 Task: Add an event with the title Second Lunch Break: Mindfulness and Stress Relief Session, date '2024/03/26', time 8:50 AM to 10:50 AMand add a description: Find a safe and open space for the activity, such as a conference room or outdoor area. Ensure there are no obstacles or hazards that could cause harm to participants. Gather all team members and explain the purpose and guidelines of the exercise._x000D_
, put the event into Blue category . Add location for the event as: Bern, Switzerland, logged in from the account softage.8@softage.netand send the event invitation to softage.2@softage.net and softage.3@softage.net. Set a reminder for the event 87 day before
Action: Mouse moved to (129, 173)
Screenshot: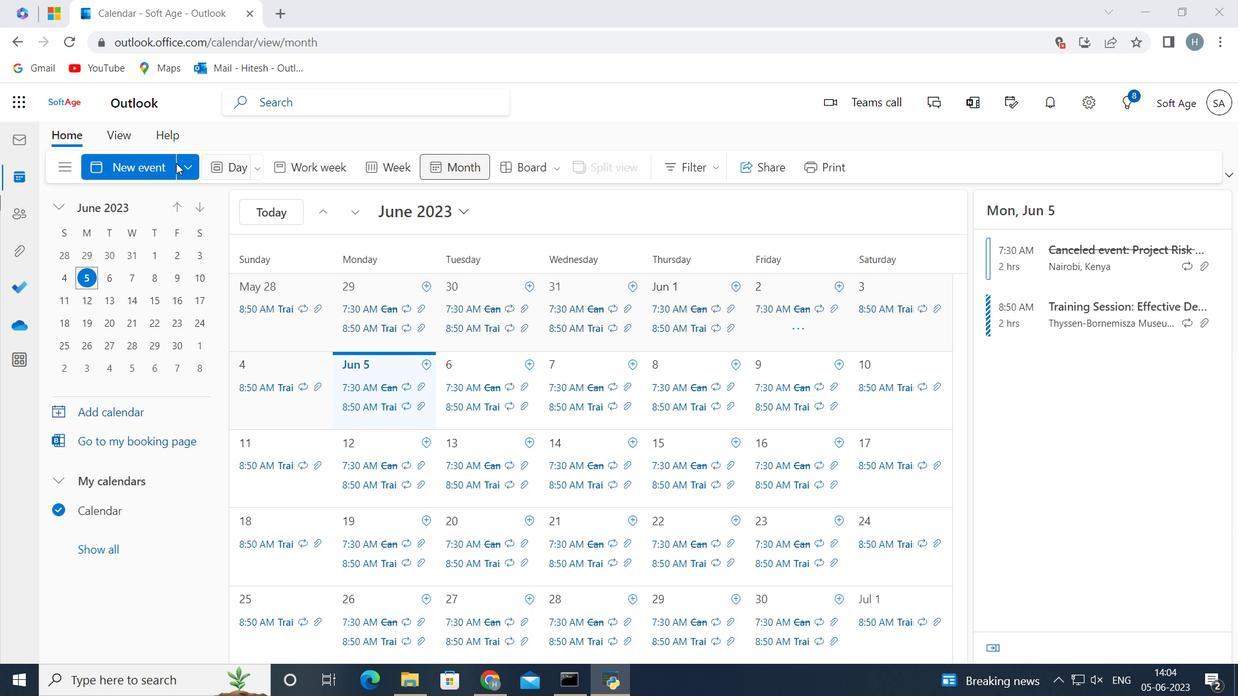 
Action: Mouse pressed left at (129, 173)
Screenshot: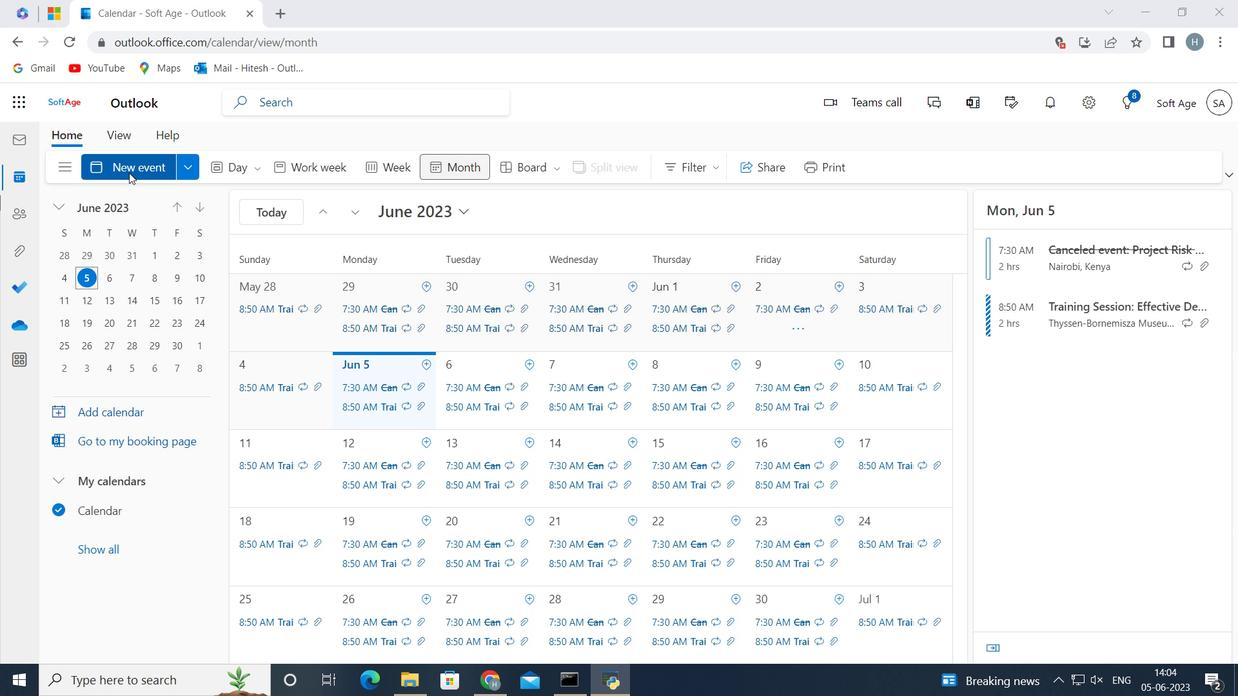 
Action: Mouse moved to (258, 265)
Screenshot: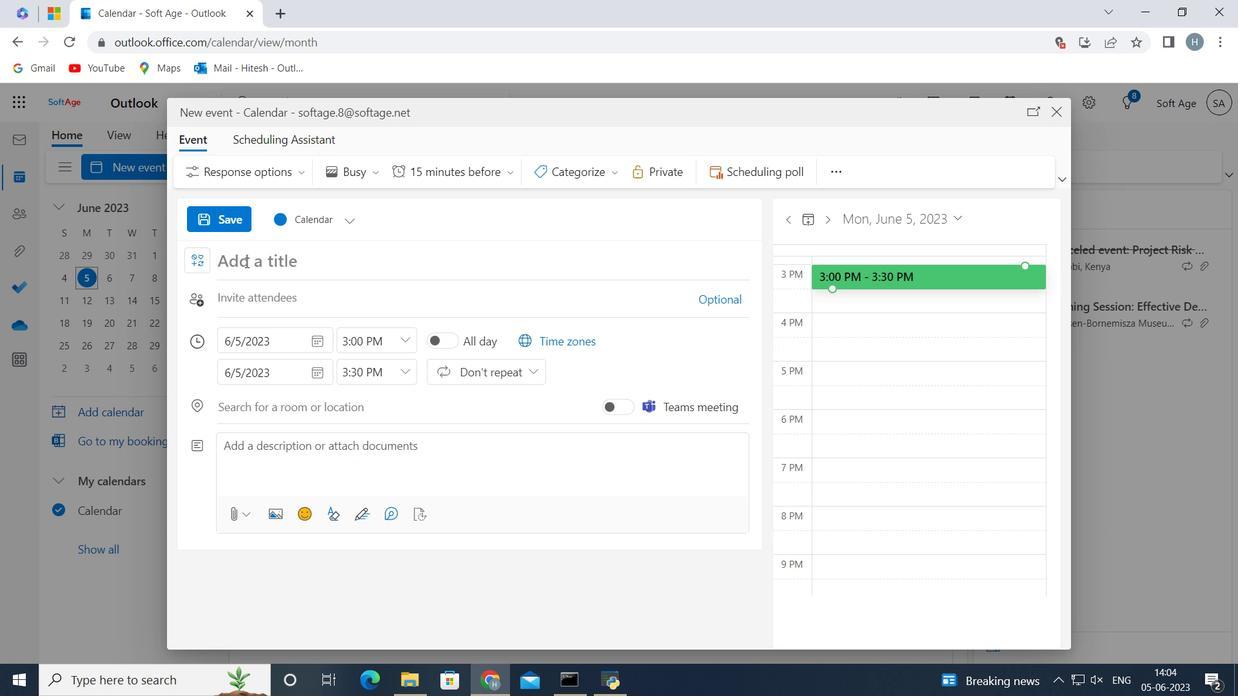 
Action: Mouse pressed left at (258, 265)
Screenshot: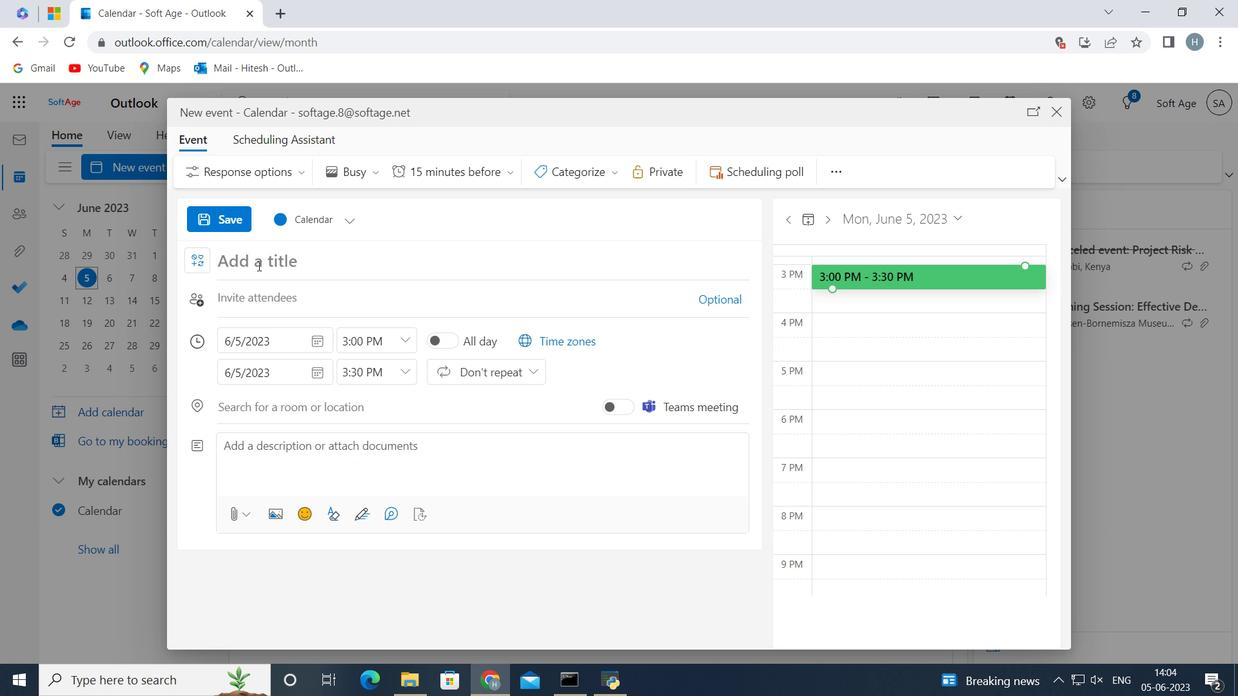 
Action: Key pressed <Key.shift>Second<Key.space><Key.shift>Lunch<Key.space><Key.shift>Break<Key.shift_r>:<Key.space><Key.shift>Mindfulness<Key.space>and<Key.space><Key.shift>Stress<Key.space><Key.shift>Relief<Key.space><Key.shift>Session<Key.space>
Screenshot: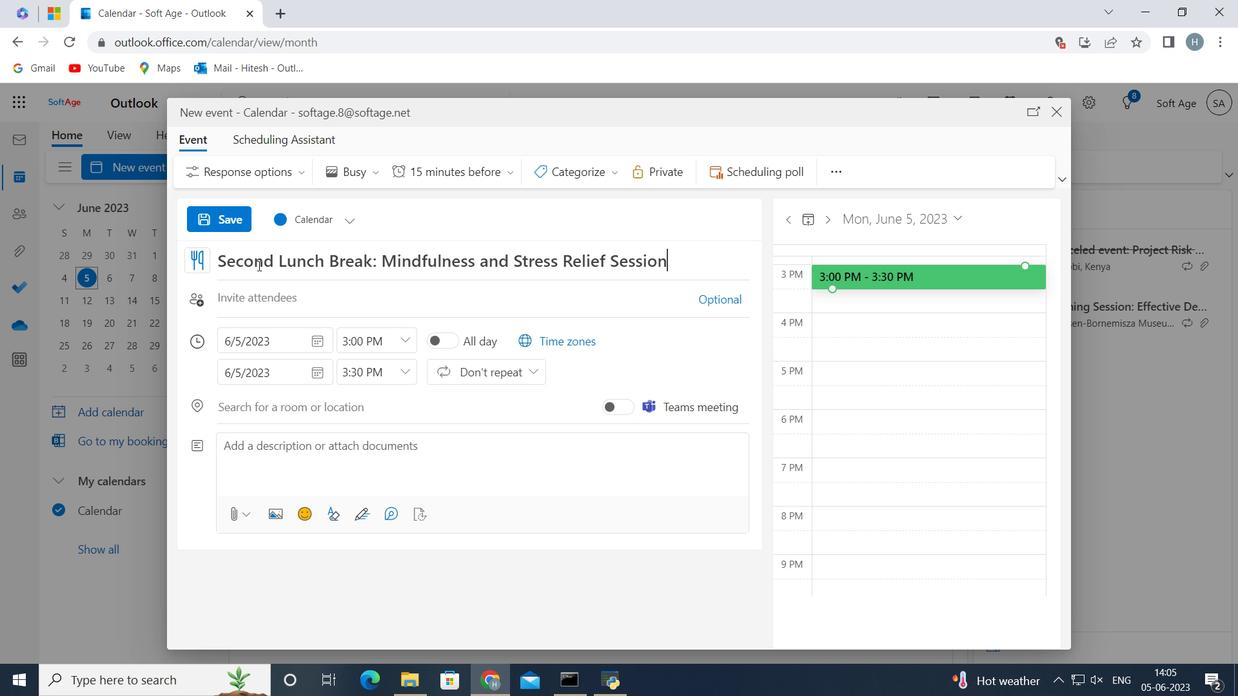
Action: Mouse moved to (321, 338)
Screenshot: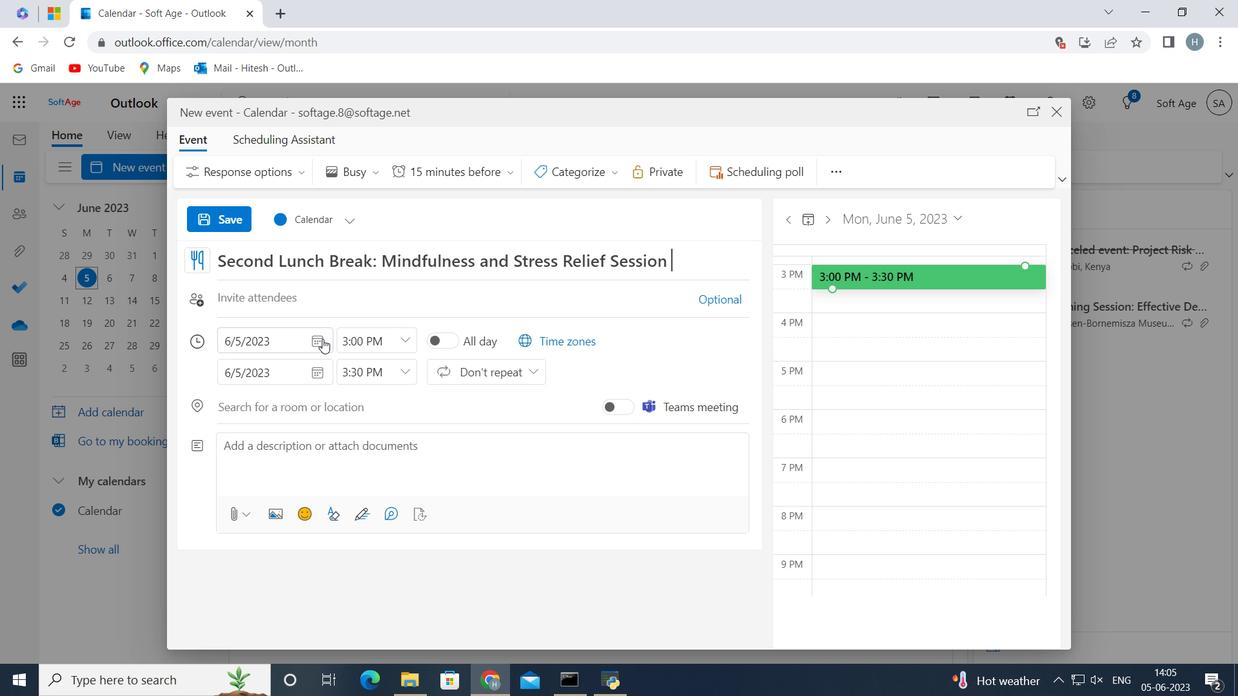 
Action: Mouse pressed left at (321, 338)
Screenshot: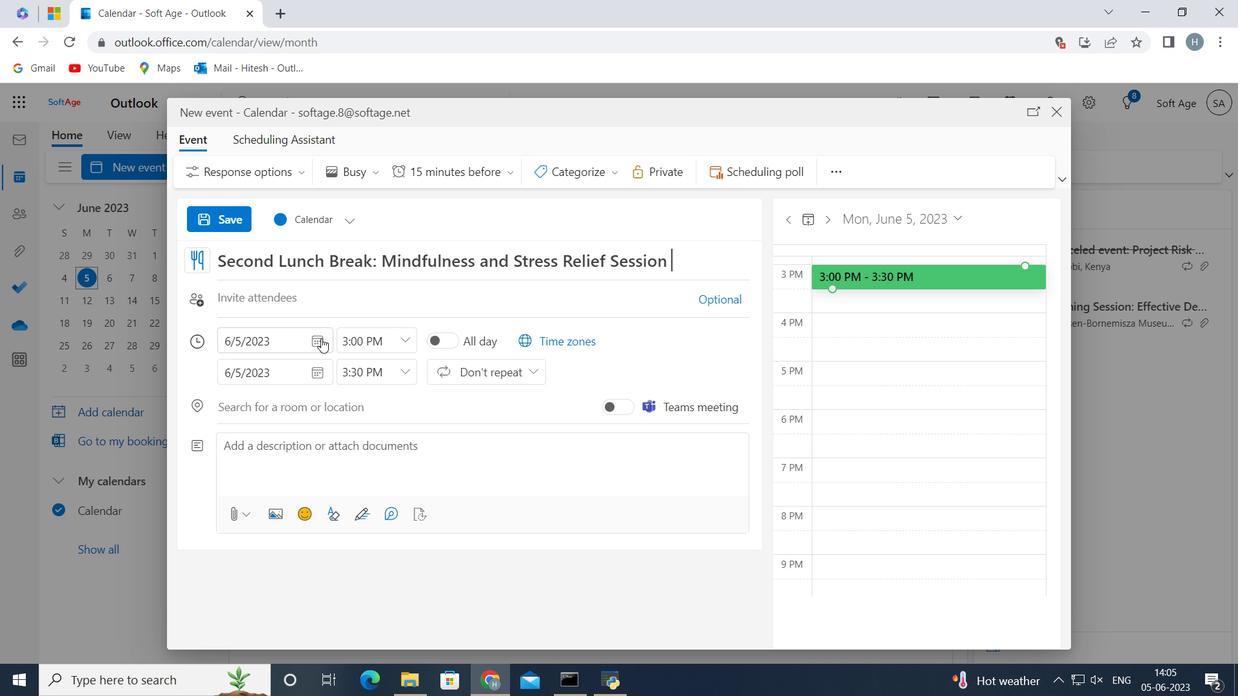 
Action: Mouse moved to (304, 365)
Screenshot: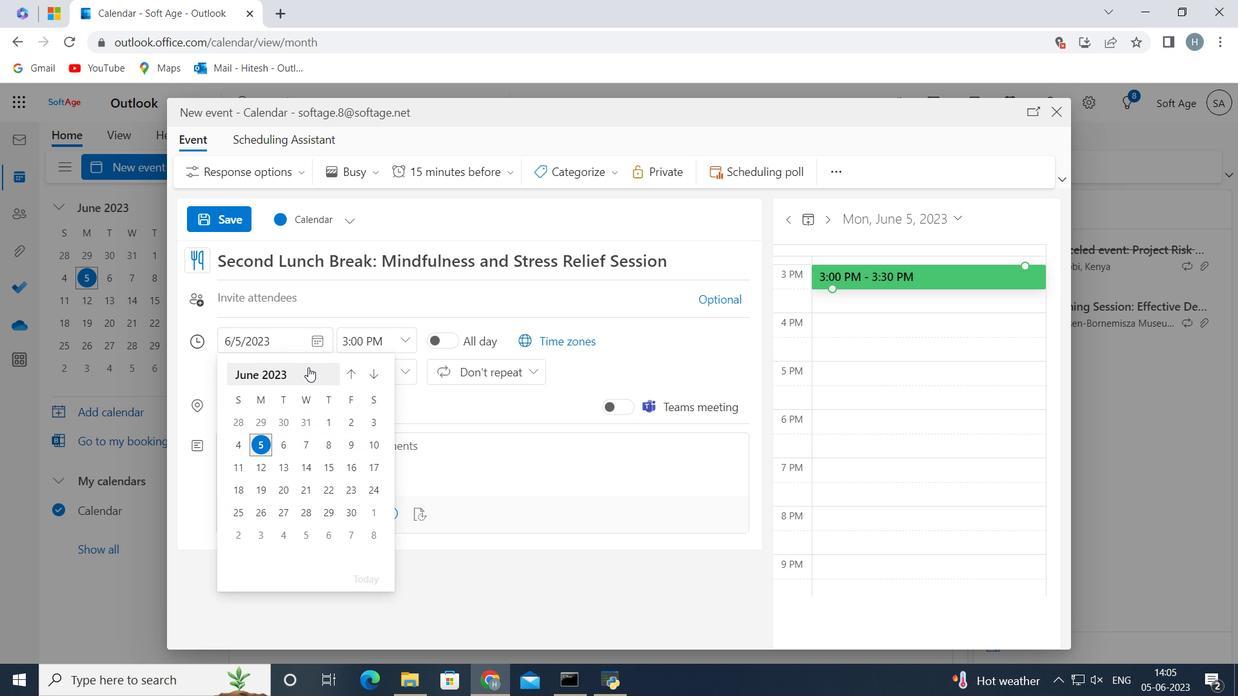 
Action: Mouse pressed left at (304, 365)
Screenshot: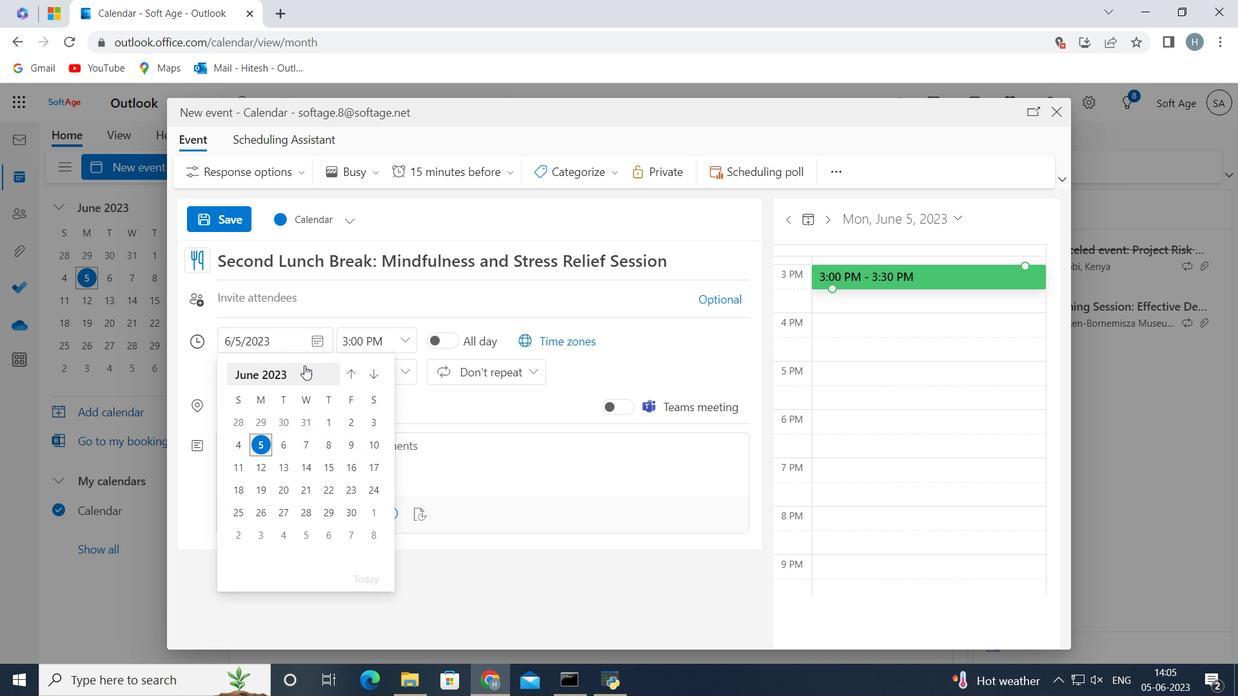 
Action: Mouse moved to (303, 369)
Screenshot: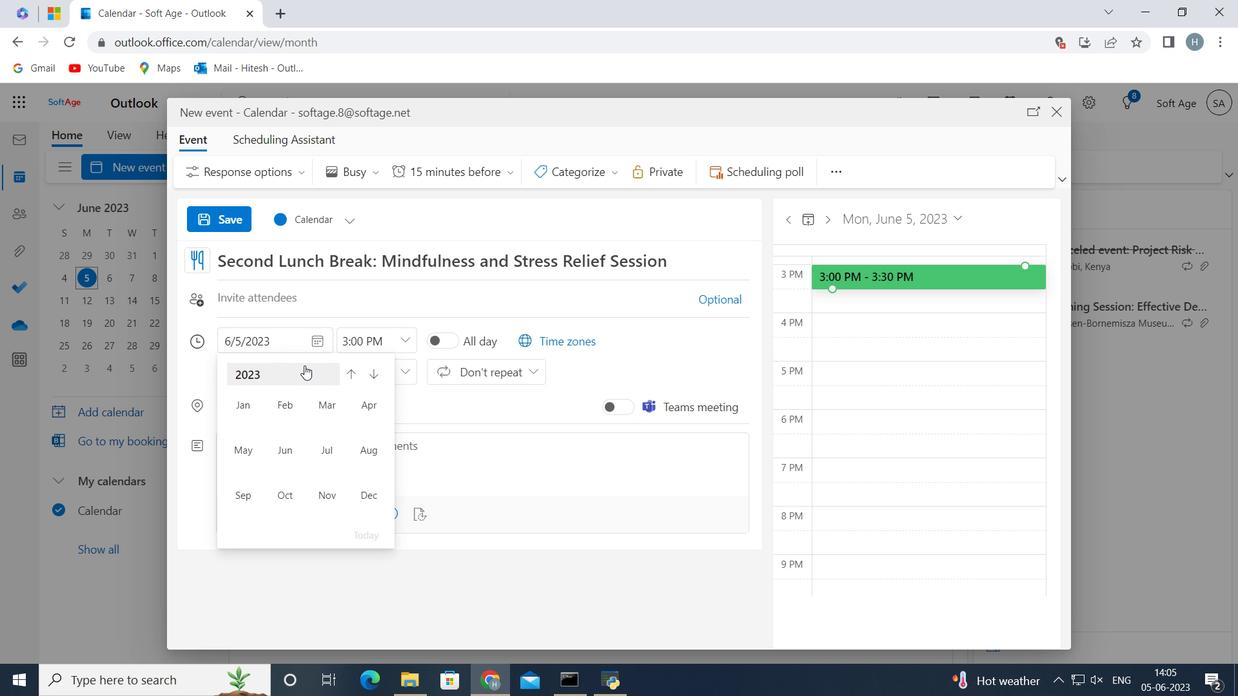 
Action: Mouse pressed left at (303, 369)
Screenshot: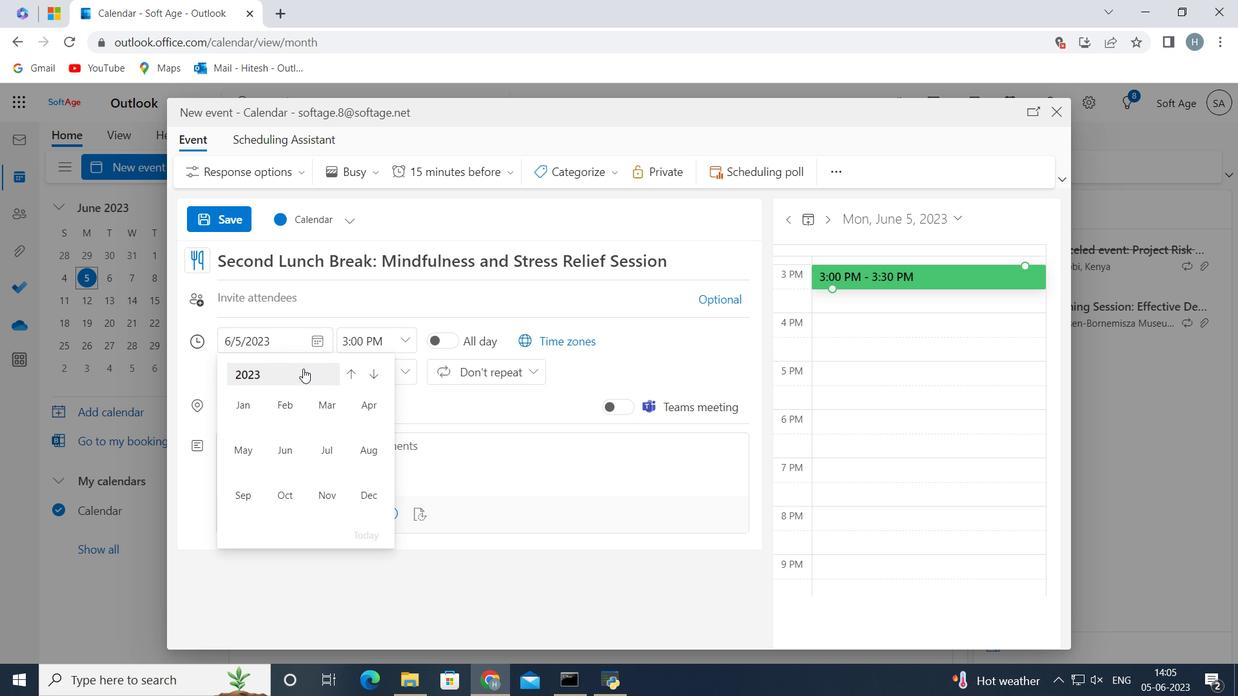 
Action: Mouse moved to (236, 447)
Screenshot: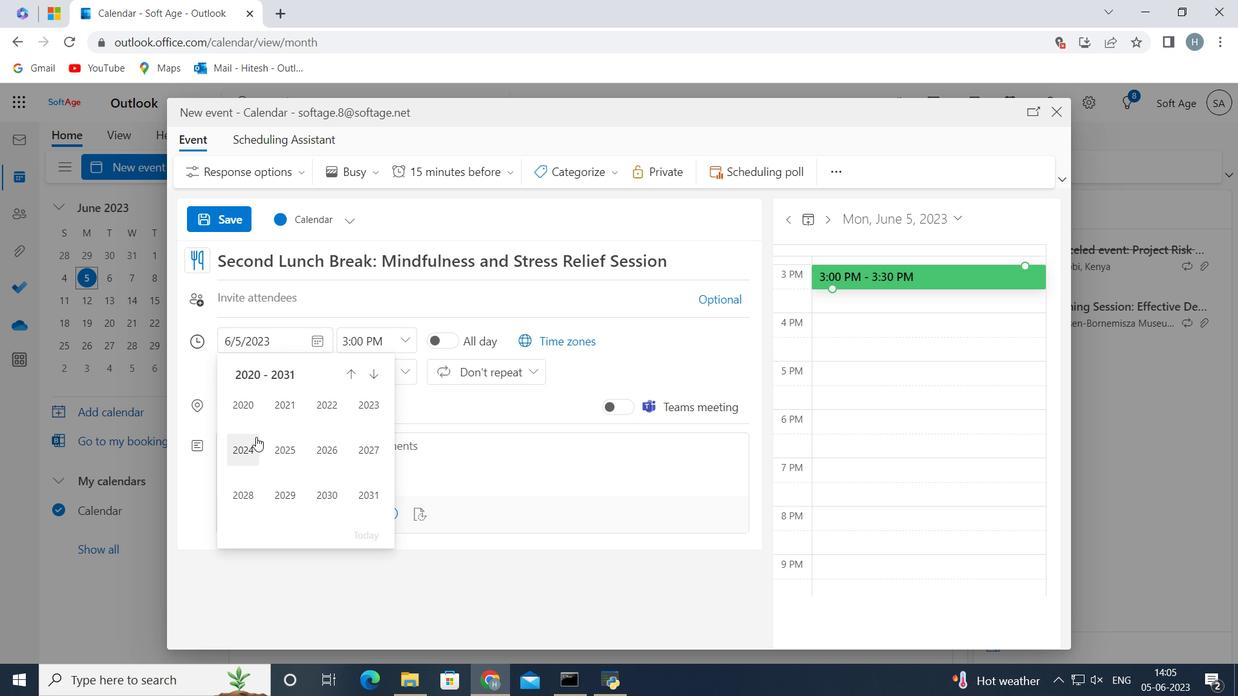 
Action: Mouse pressed left at (236, 447)
Screenshot: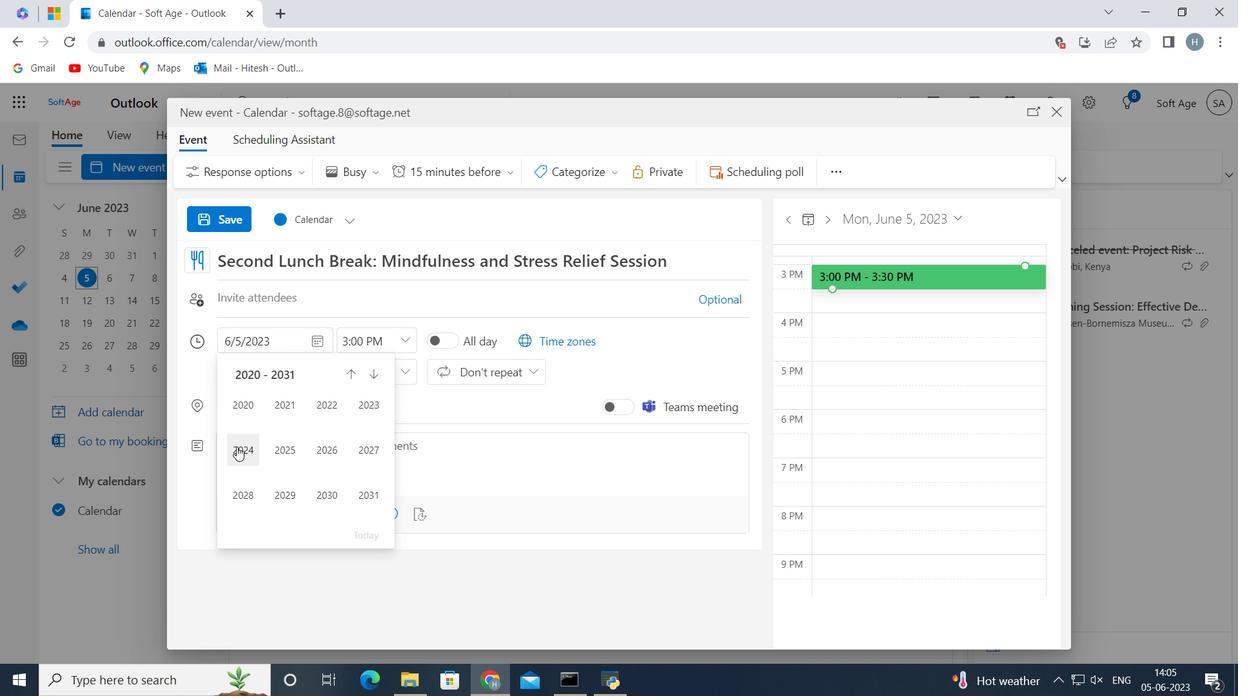 
Action: Mouse moved to (330, 403)
Screenshot: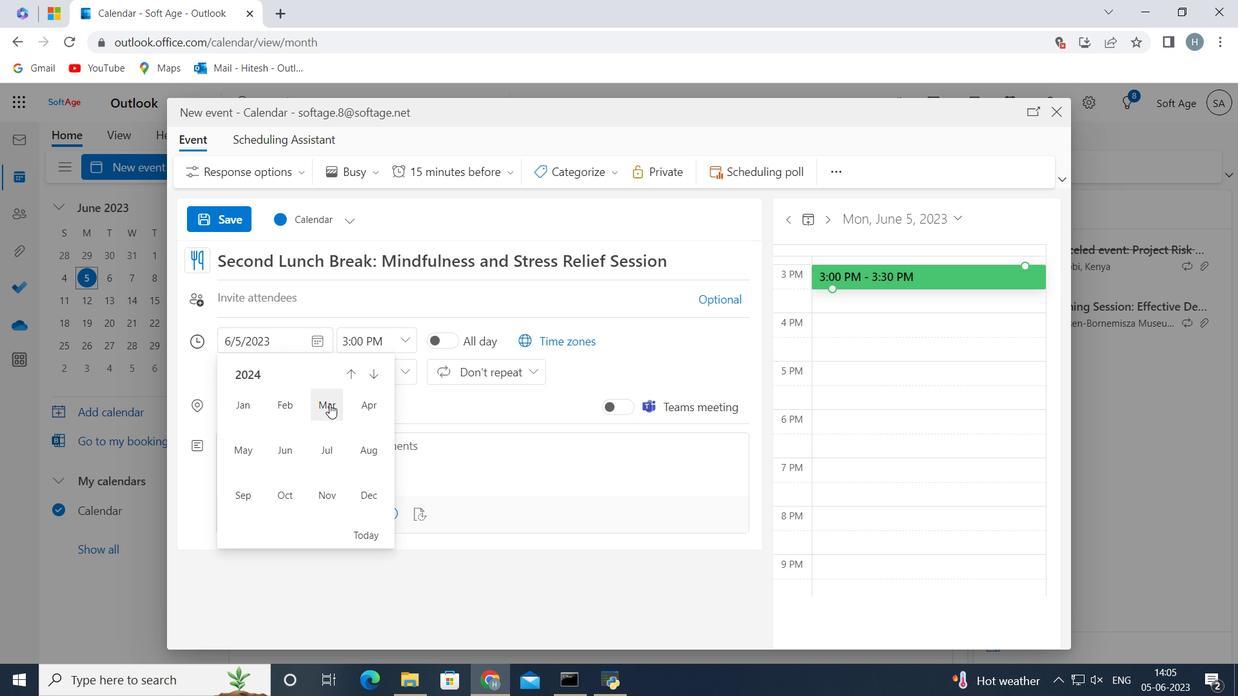 
Action: Mouse pressed left at (330, 403)
Screenshot: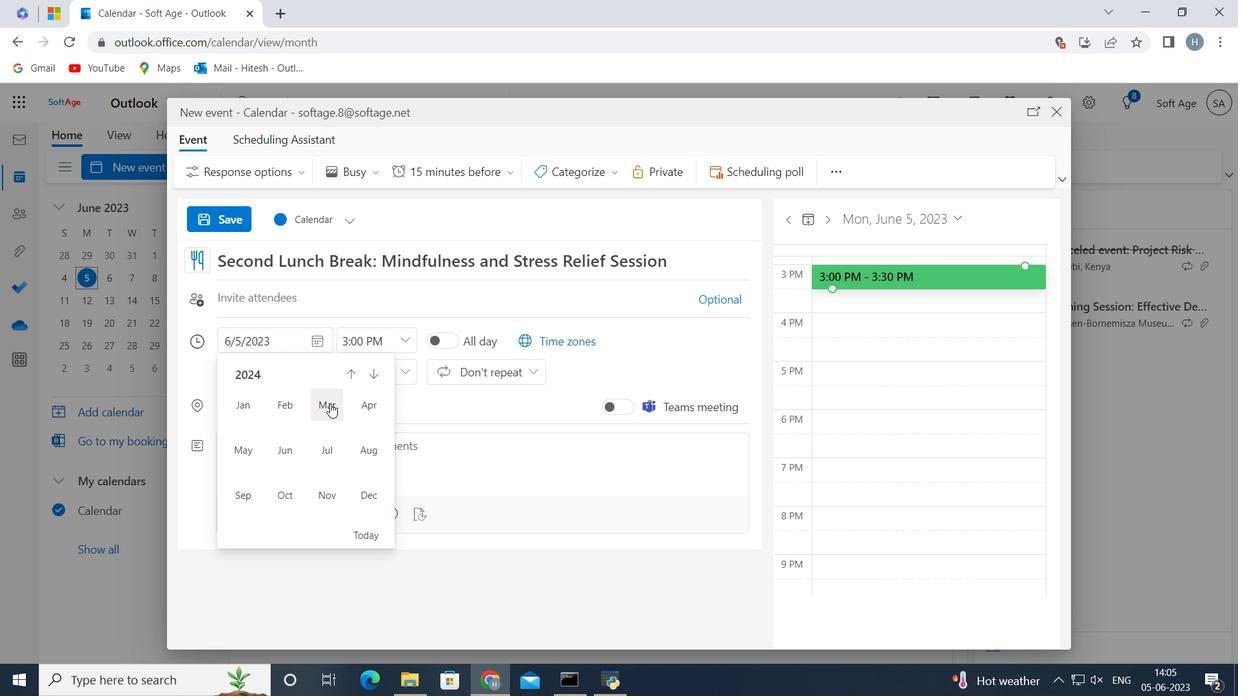 
Action: Mouse moved to (285, 507)
Screenshot: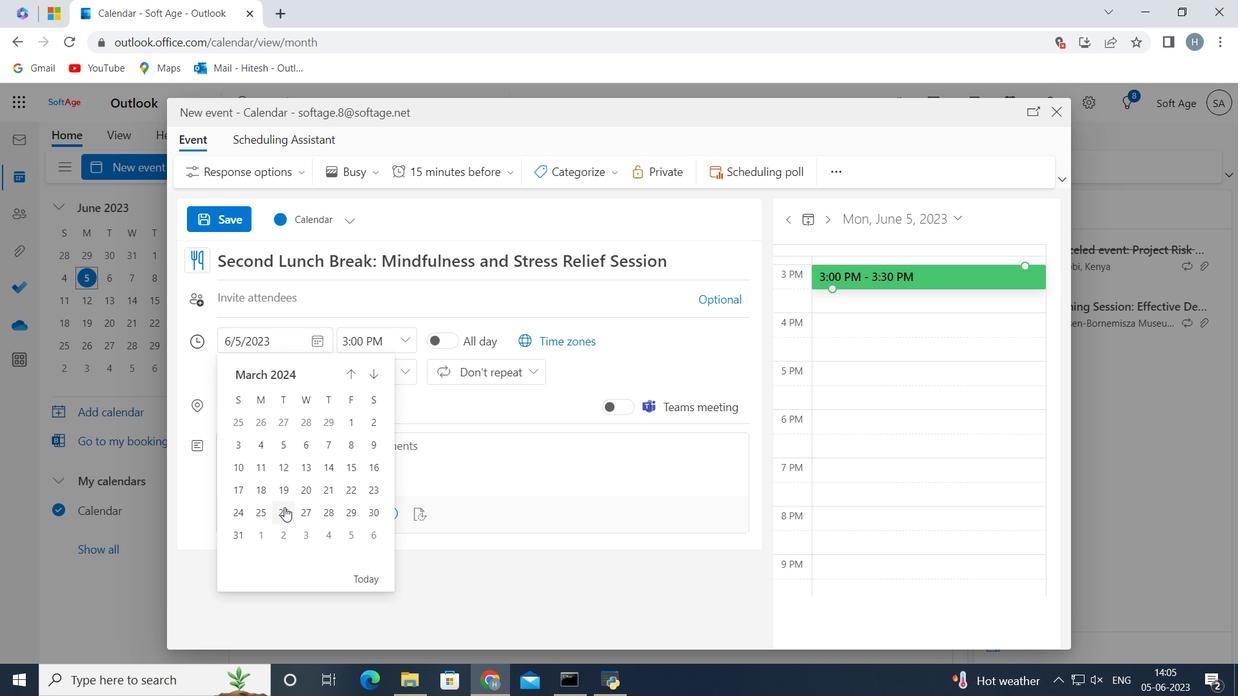 
Action: Mouse pressed left at (285, 507)
Screenshot: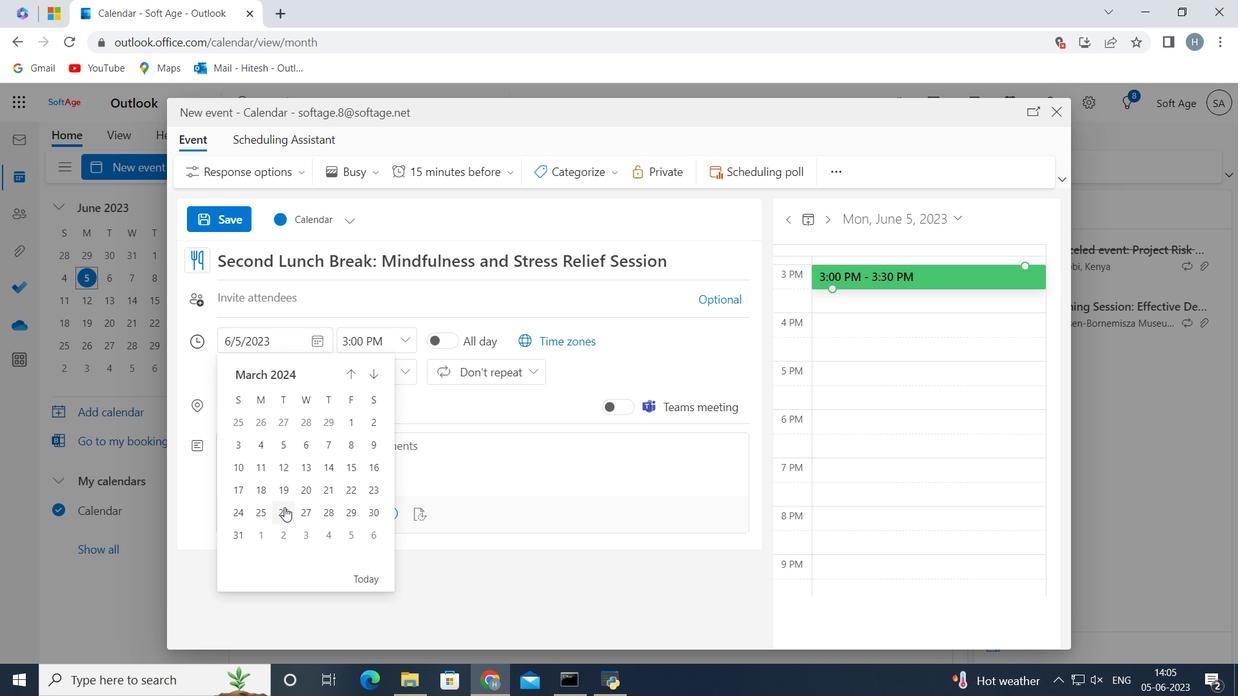 
Action: Mouse moved to (414, 342)
Screenshot: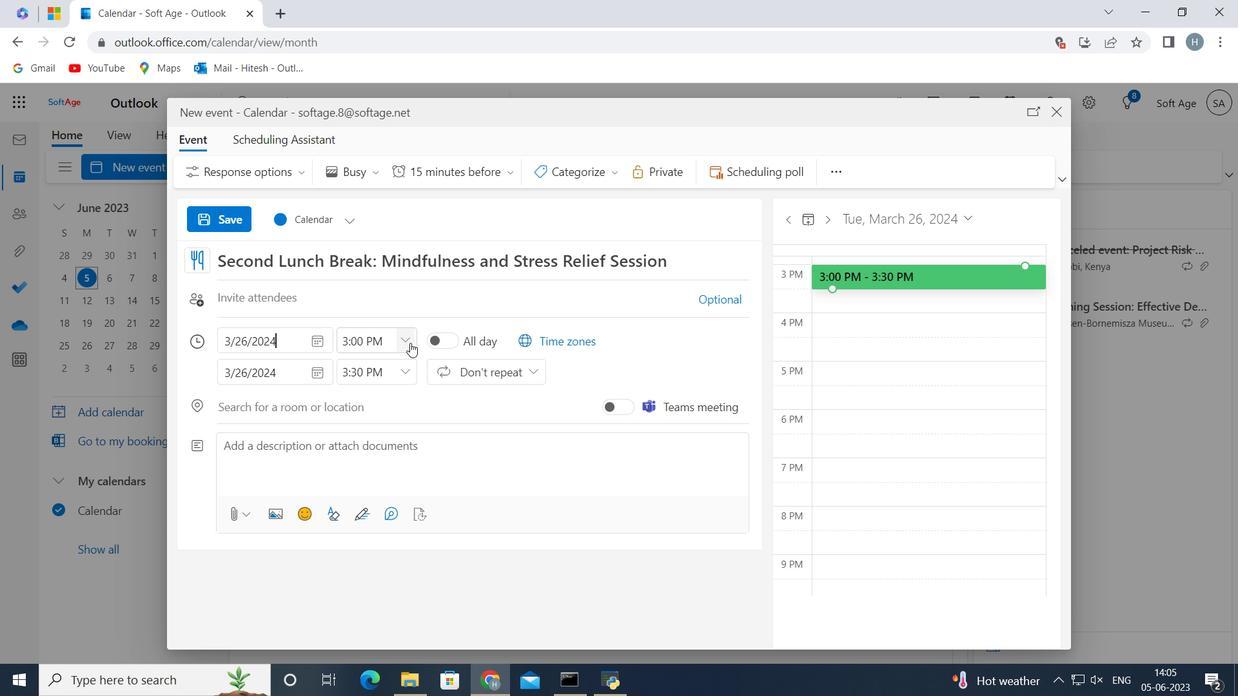 
Action: Mouse pressed left at (414, 342)
Screenshot: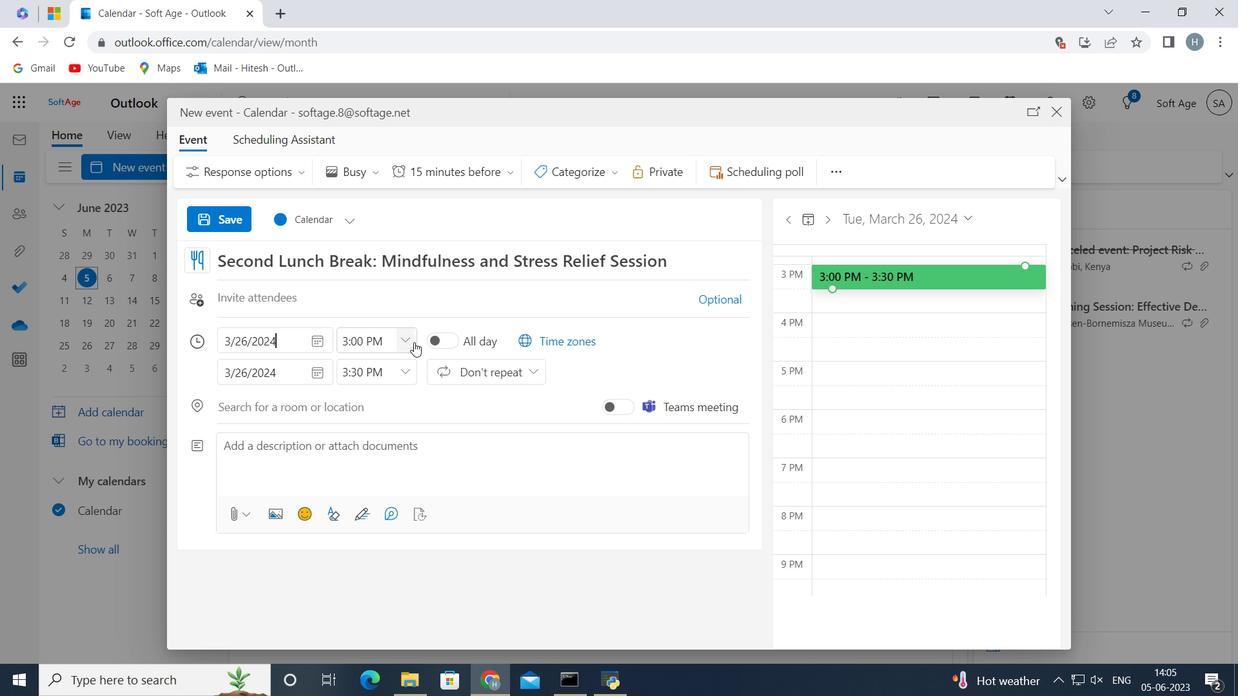 
Action: Mouse moved to (379, 414)
Screenshot: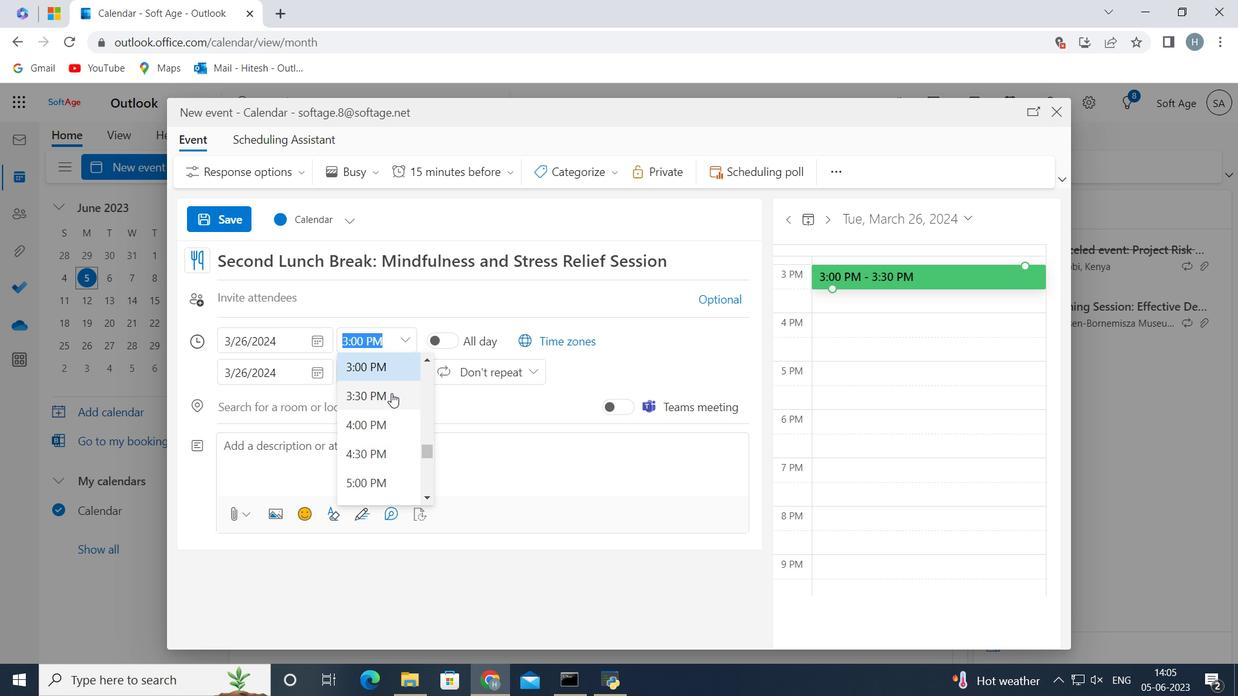 
Action: Mouse scrolled (379, 415) with delta (0, 0)
Screenshot: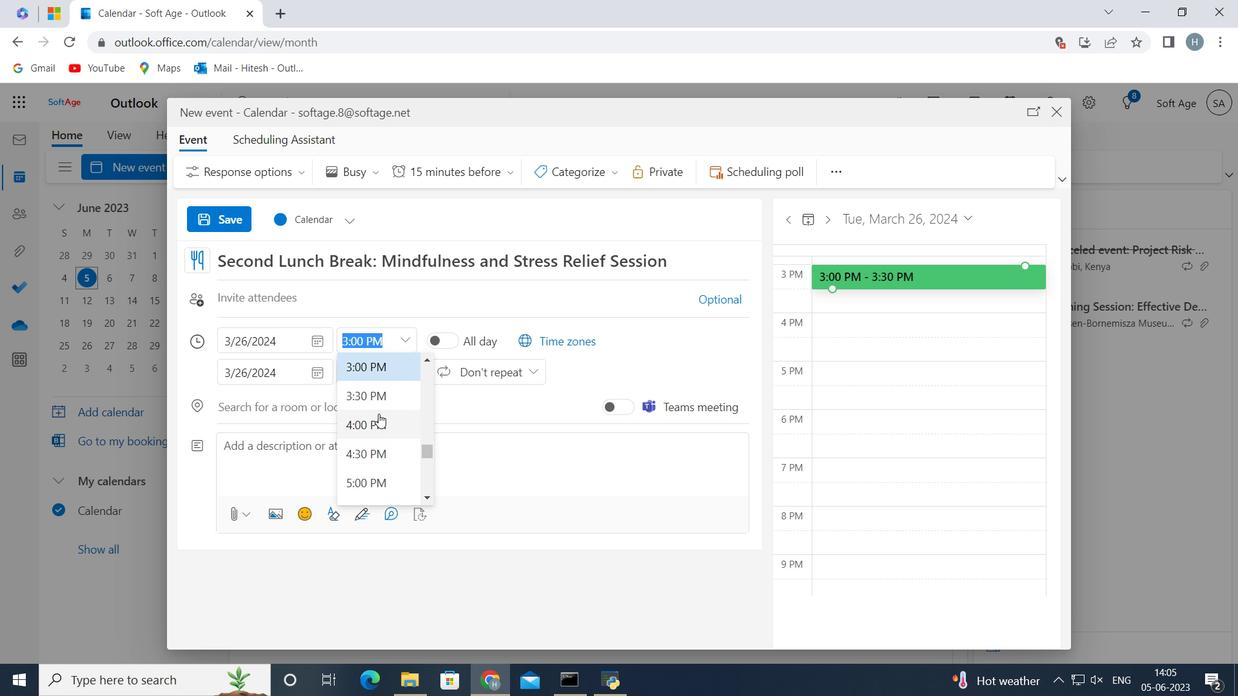
Action: Mouse scrolled (379, 415) with delta (0, 0)
Screenshot: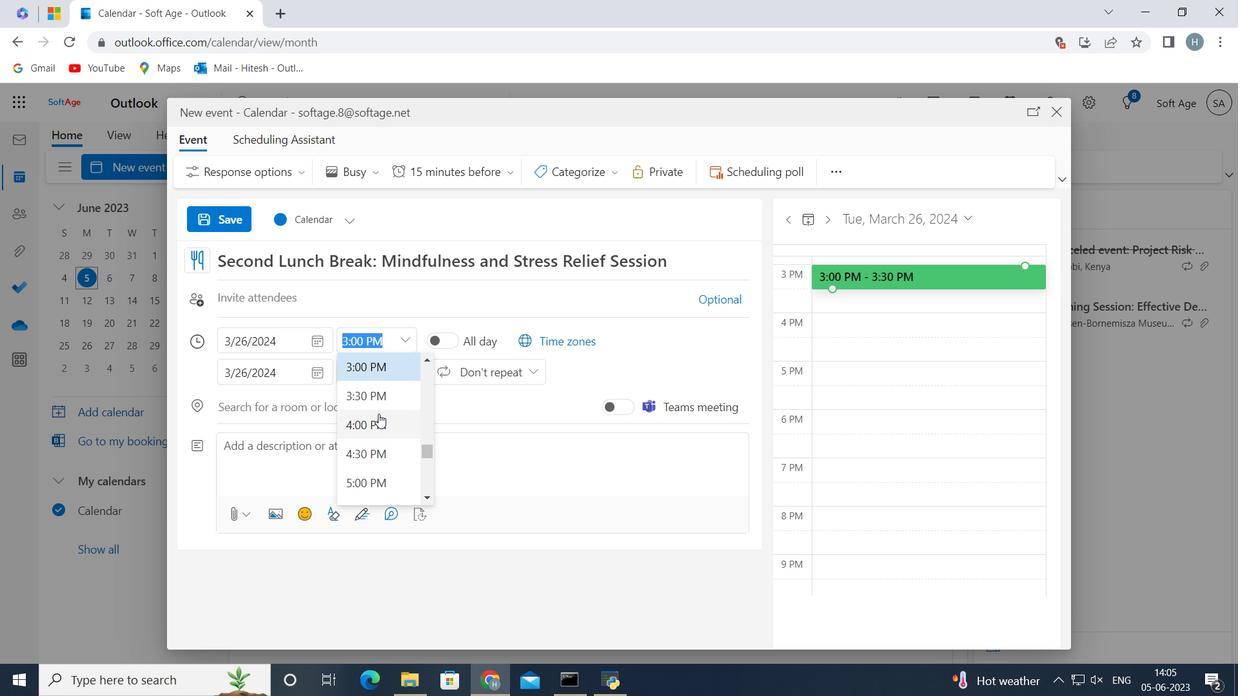 
Action: Mouse scrolled (379, 415) with delta (0, 0)
Screenshot: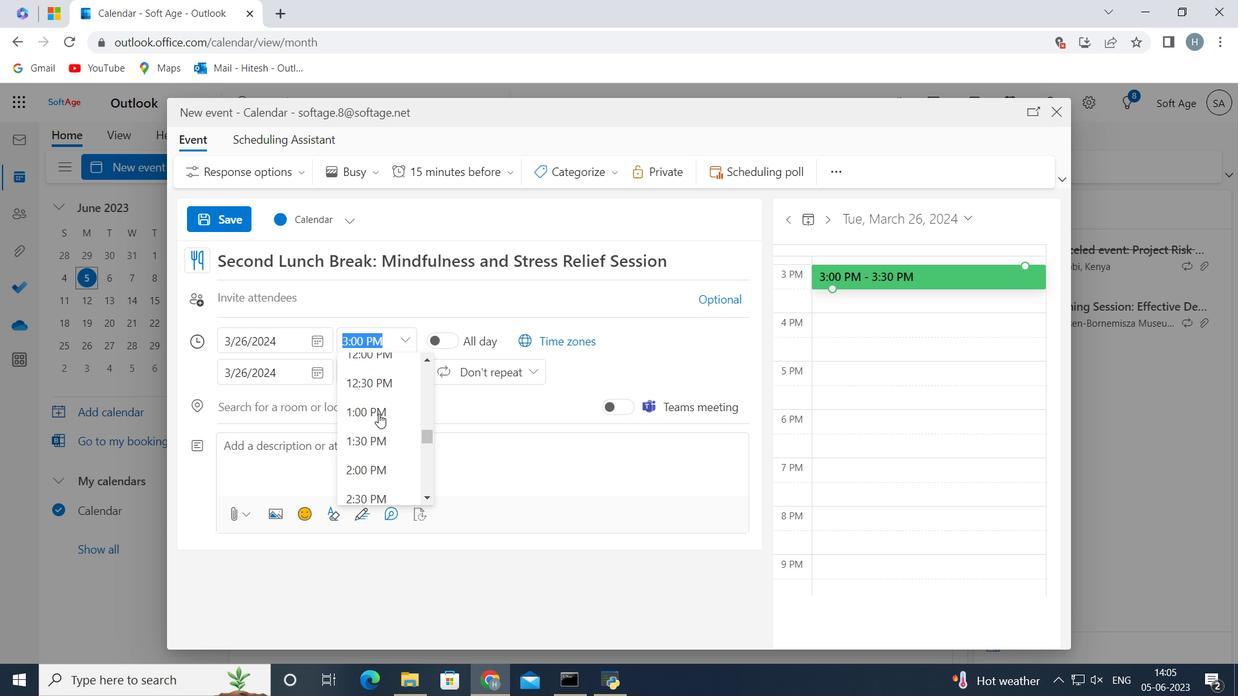 
Action: Mouse scrolled (379, 415) with delta (0, 0)
Screenshot: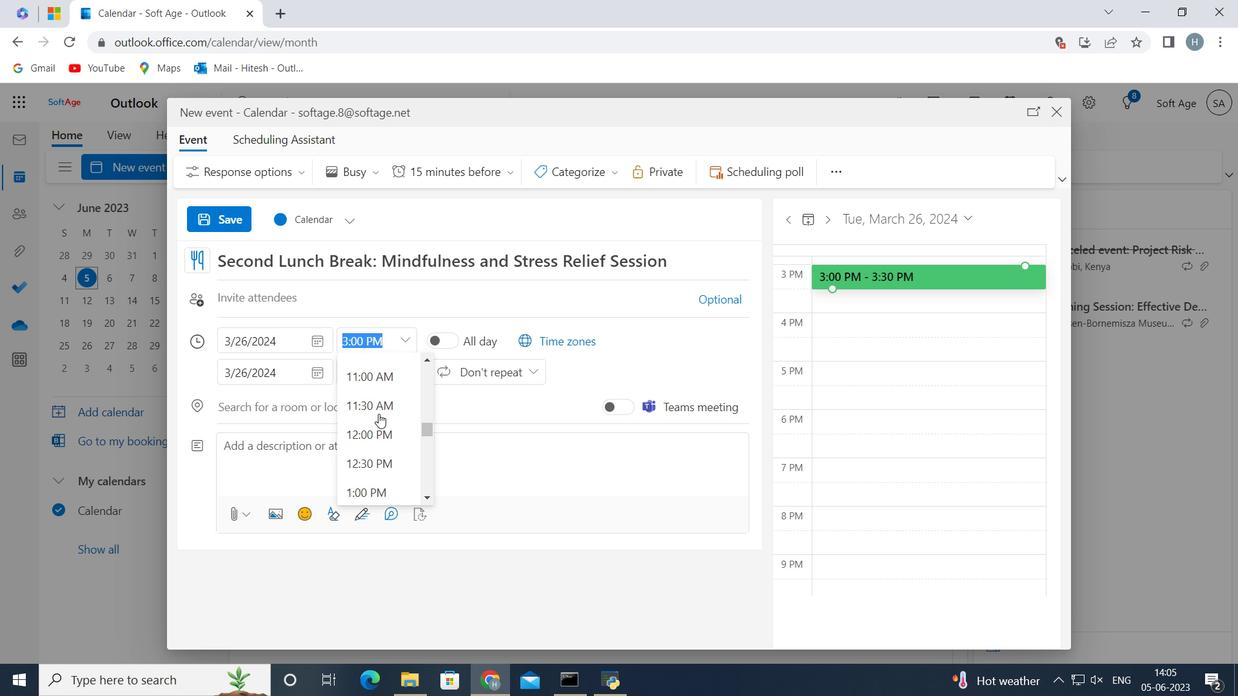 
Action: Mouse scrolled (379, 415) with delta (0, 0)
Screenshot: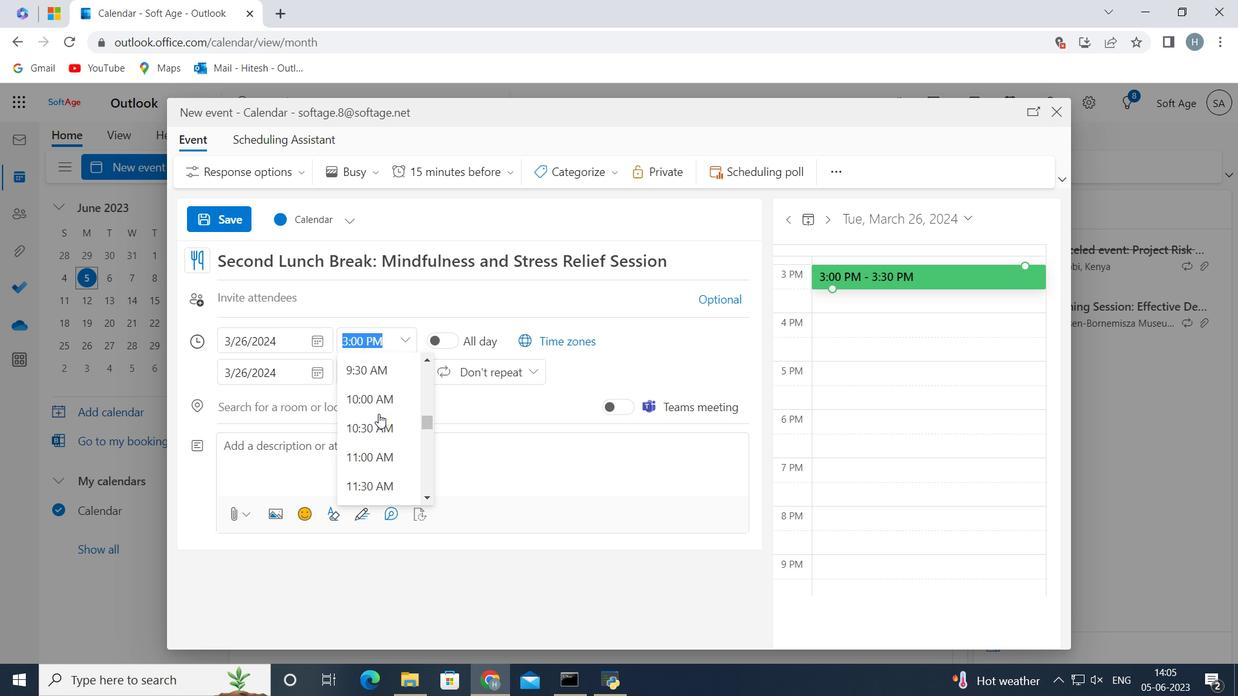 
Action: Mouse moved to (363, 398)
Screenshot: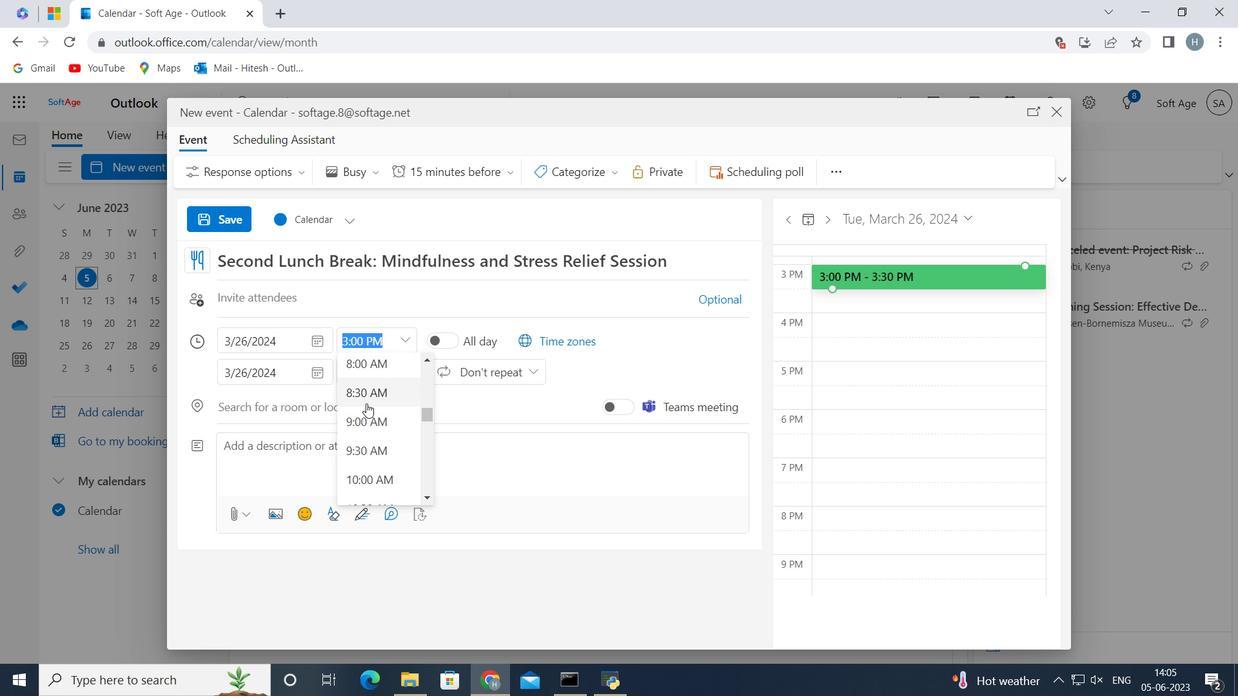 
Action: Mouse pressed left at (363, 398)
Screenshot: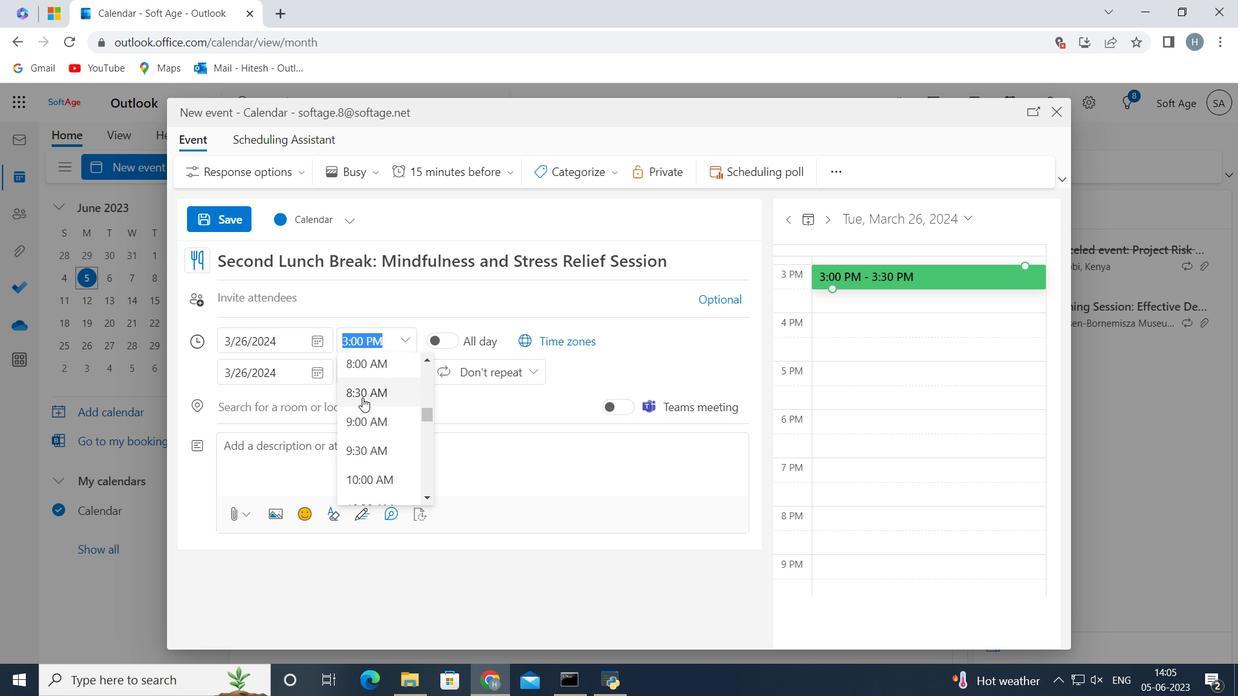 
Action: Mouse moved to (360, 337)
Screenshot: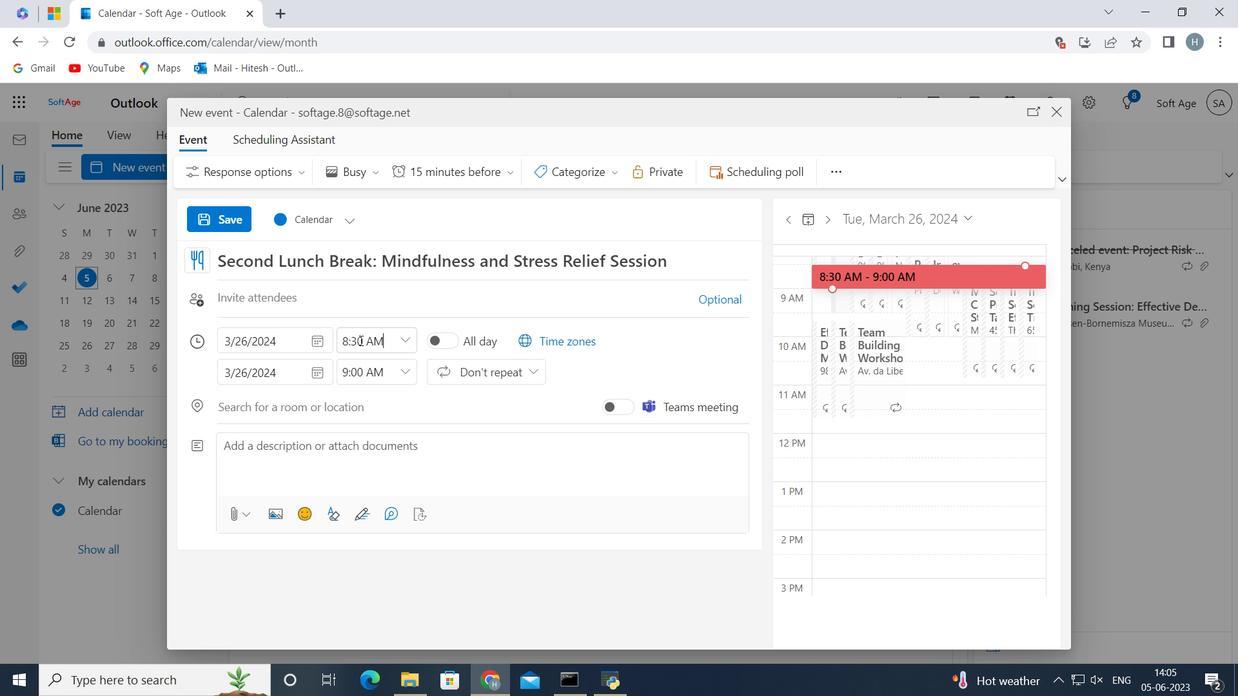 
Action: Mouse pressed left at (360, 337)
Screenshot: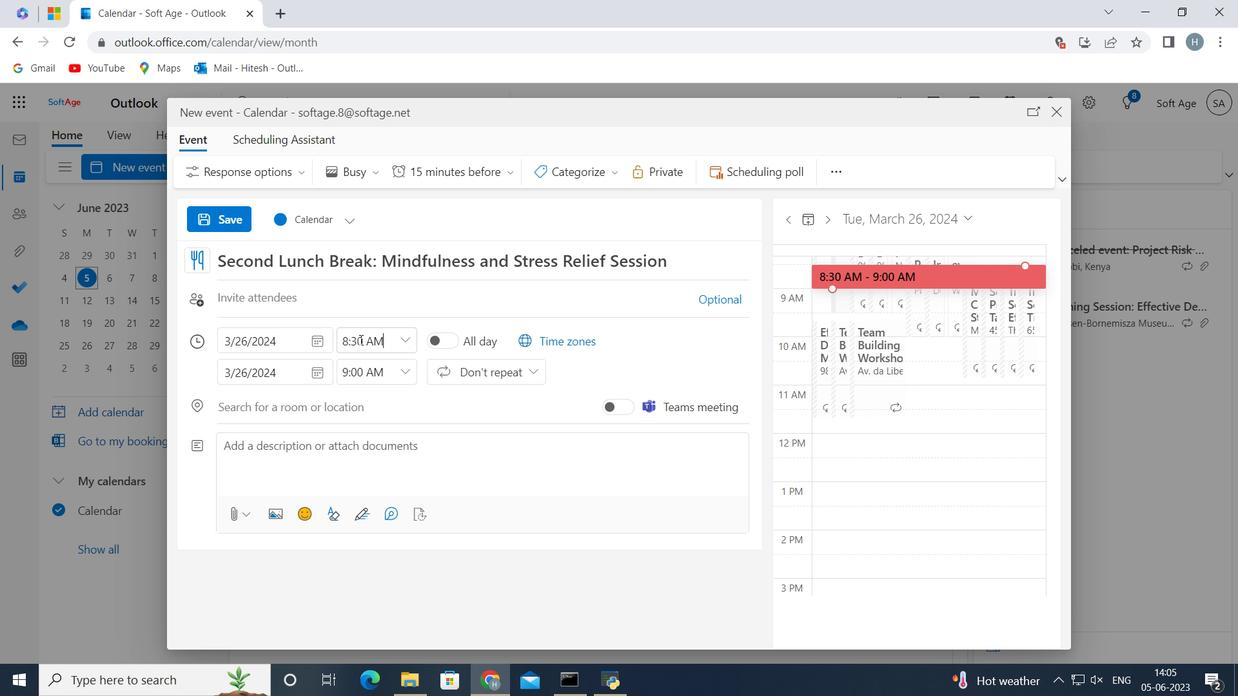 
Action: Mouse moved to (360, 336)
Screenshot: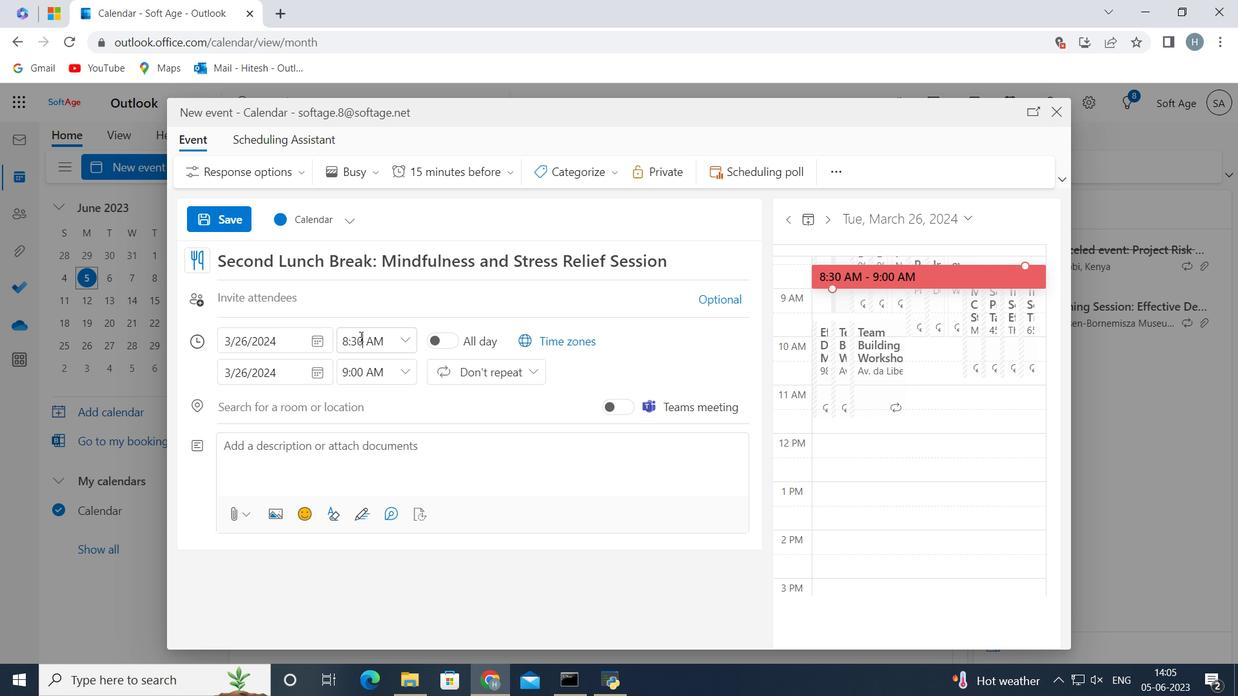 
Action: Key pressed <Key.backspace><Key.backspace>50
Screenshot: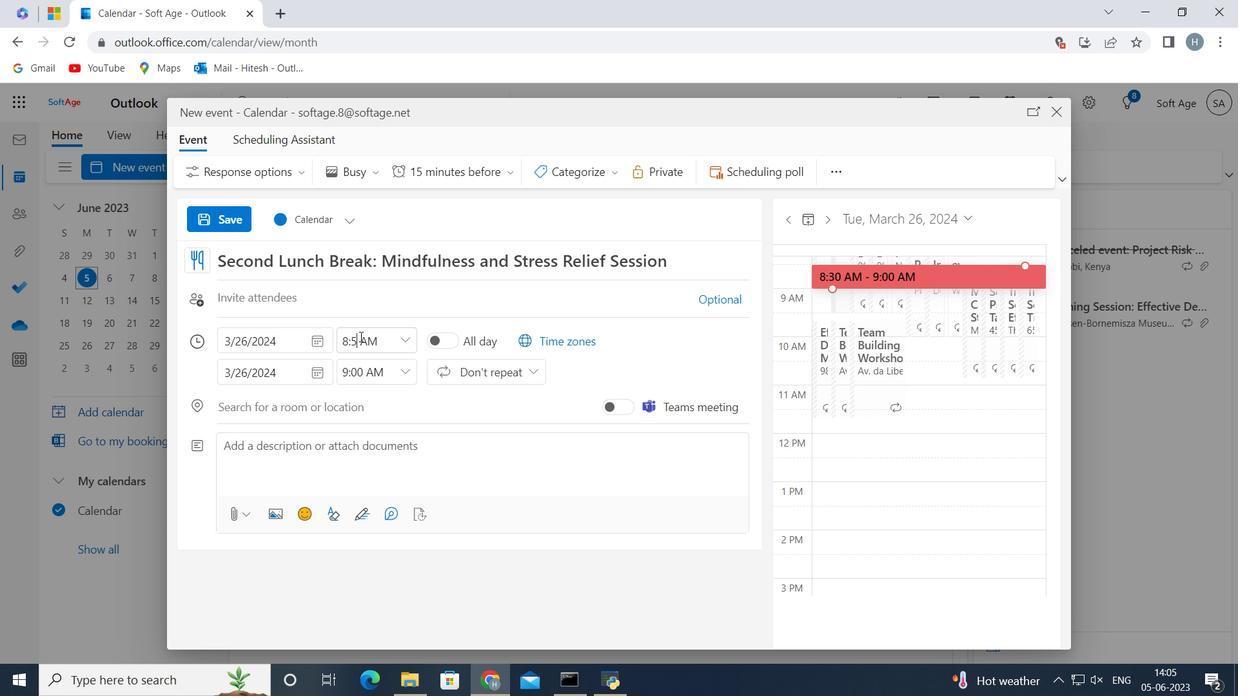 
Action: Mouse moved to (403, 370)
Screenshot: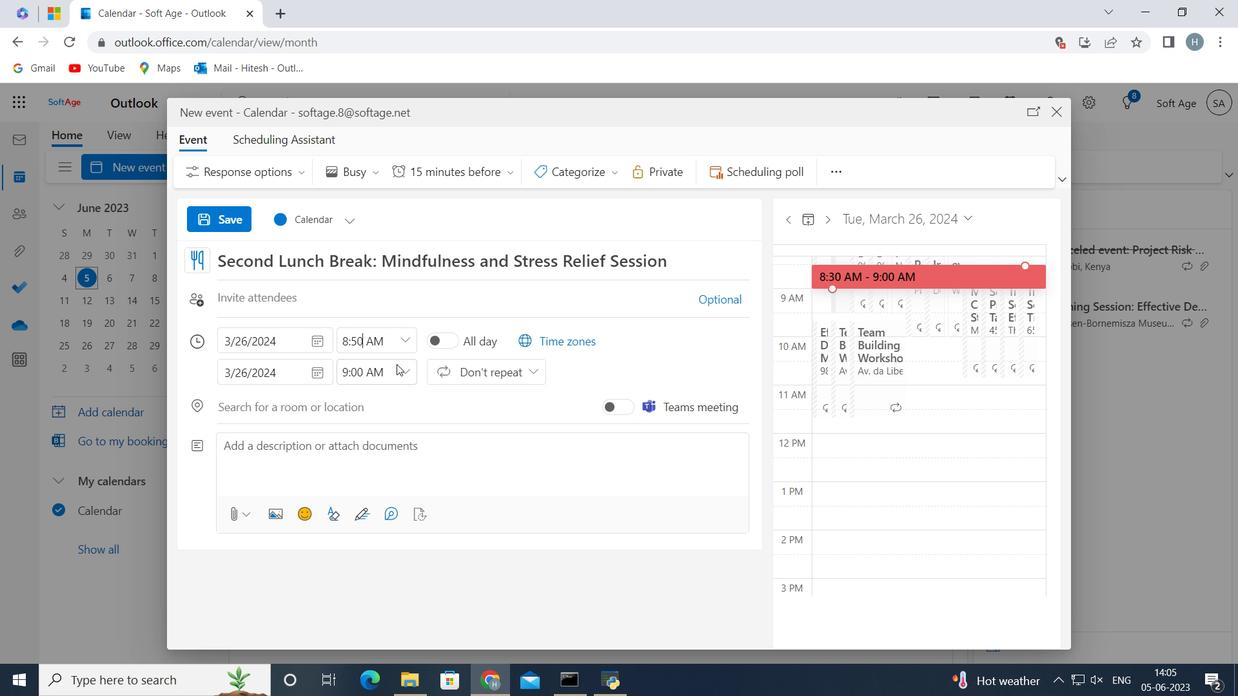 
Action: Mouse pressed left at (403, 370)
Screenshot: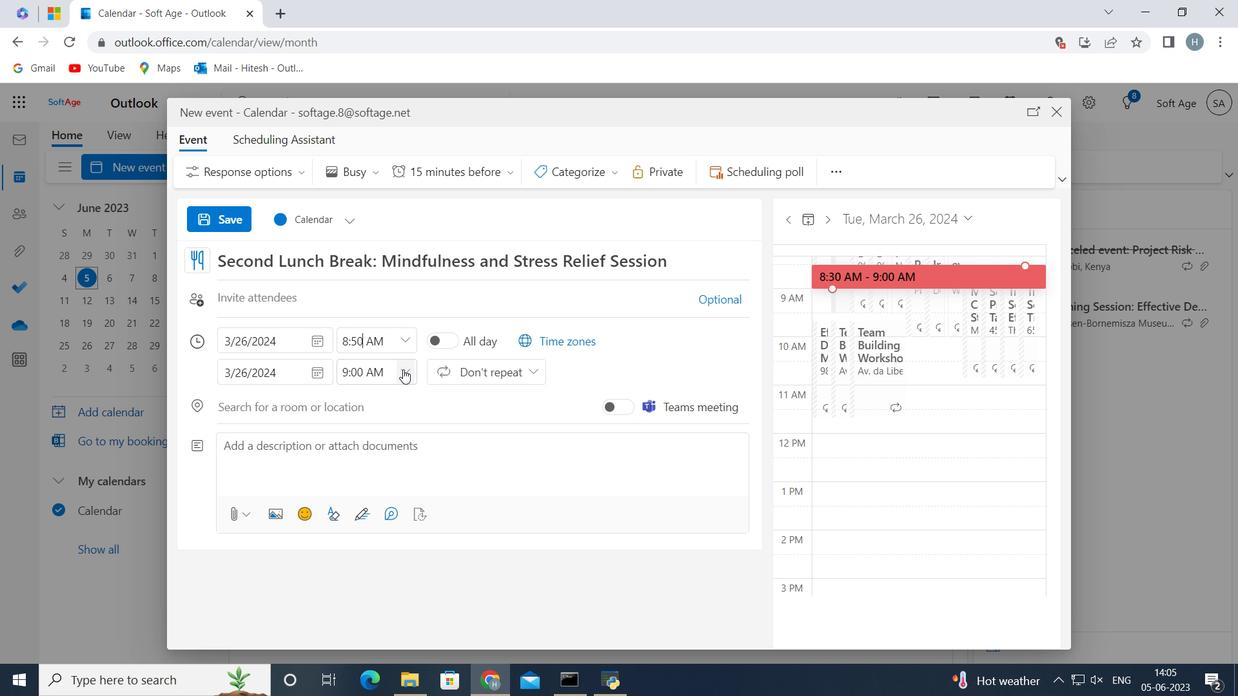 
Action: Mouse moved to (394, 483)
Screenshot: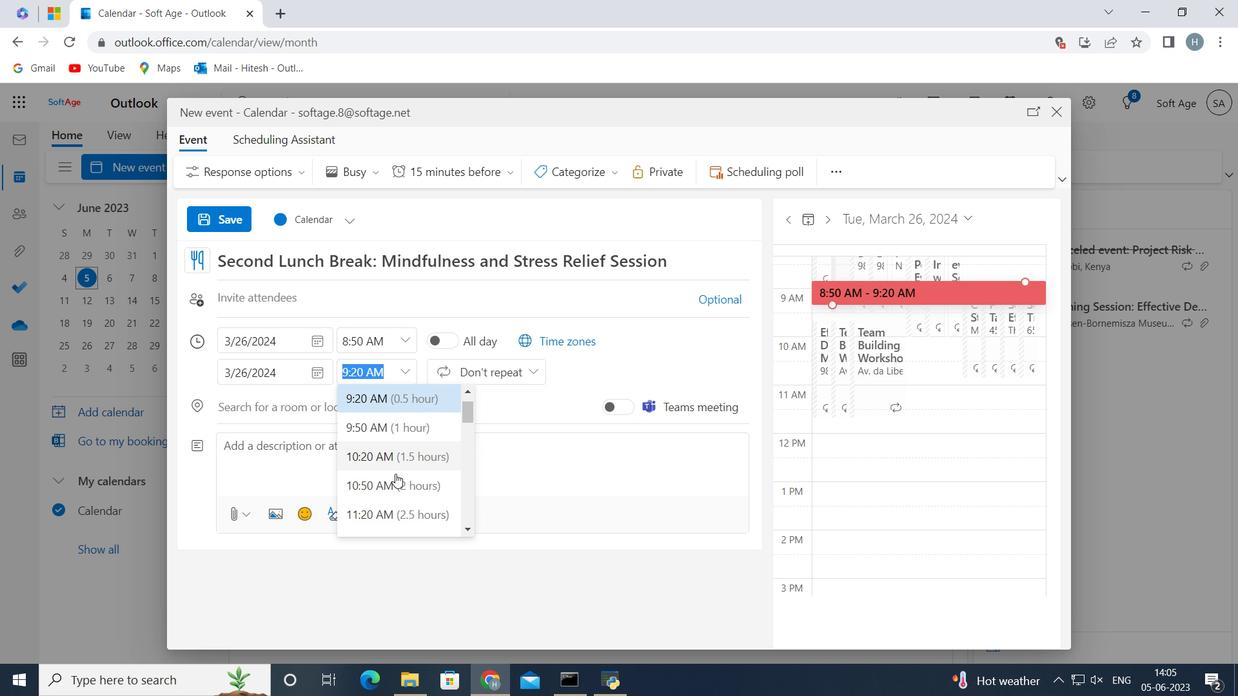 
Action: Mouse pressed left at (394, 483)
Screenshot: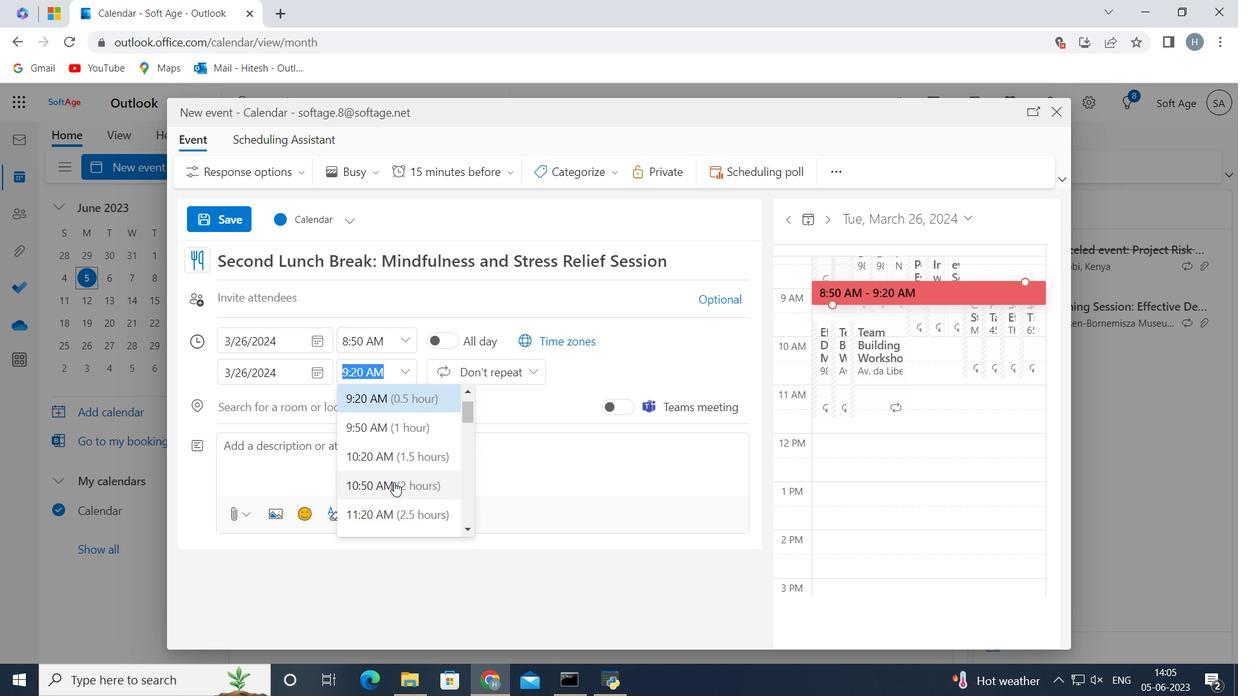 
Action: Mouse moved to (303, 449)
Screenshot: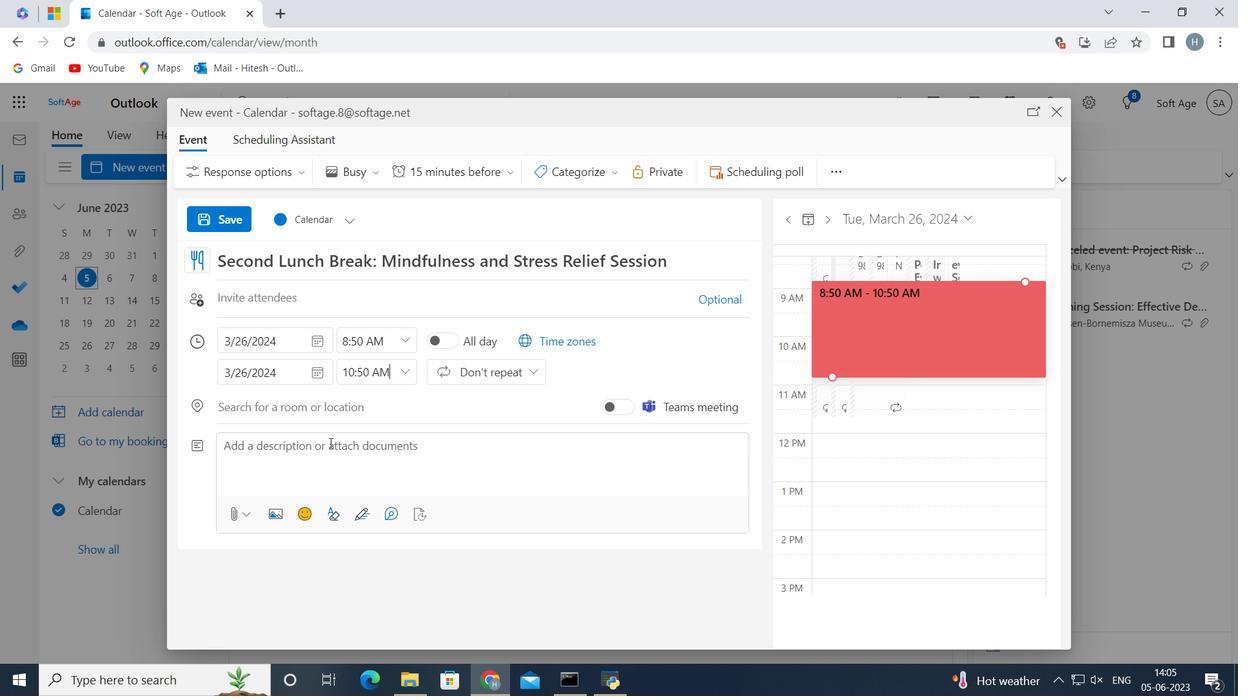
Action: Mouse pressed left at (303, 449)
Screenshot: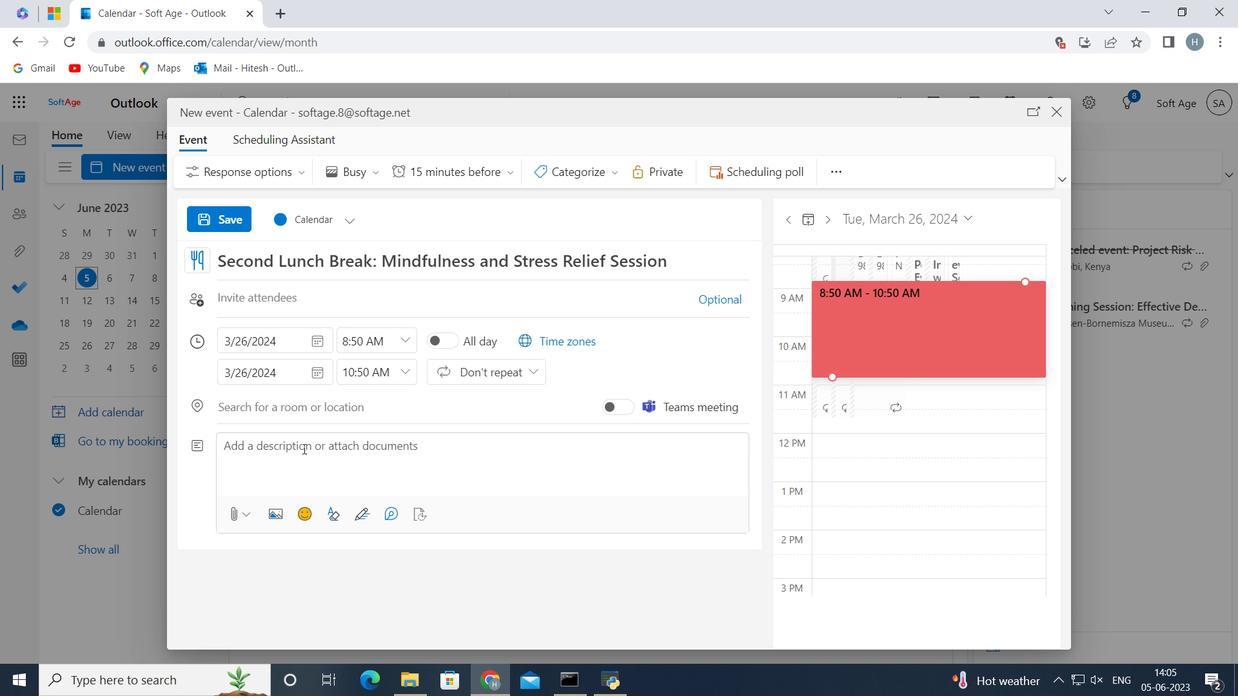
Action: Key pressed <Key.shift>Find<Key.space>a<Key.space>safe<Key.space>ans<Key.backspace>d<Key.space>open<Key.space>space<Key.space>for<Key.space>the<Key.space>activity,<Key.space>such<Key.space>as<Key.space>a<Key.space>conference<Key.space>room<Key.space>or<Key.space>outdoor<Key.space>area.<Key.space><Key.shift>Ensure<Key.space>there<Key.space>are<Key.space>no<Key.space>obstacles<Key.space>or<Key.space>hazards<Key.space>that<Key.space>could<Key.space>cause<Key.space>harm<Key.space>to<Key.space>participants.<Key.space><Key.shift>Gather<Key.space>all<Key.space>team<Key.space>members<Key.space>and<Key.space>explain<Key.space>the<Key.space>purpose<Key.space>and<Key.space>guidelines<Key.space>of<Key.space>the<Key.space>execise.<Key.space><Key.backspace><Key.backspace><Key.backspace><Key.backspace><Key.backspace><Key.backspace>rcise.<Key.space>
Screenshot: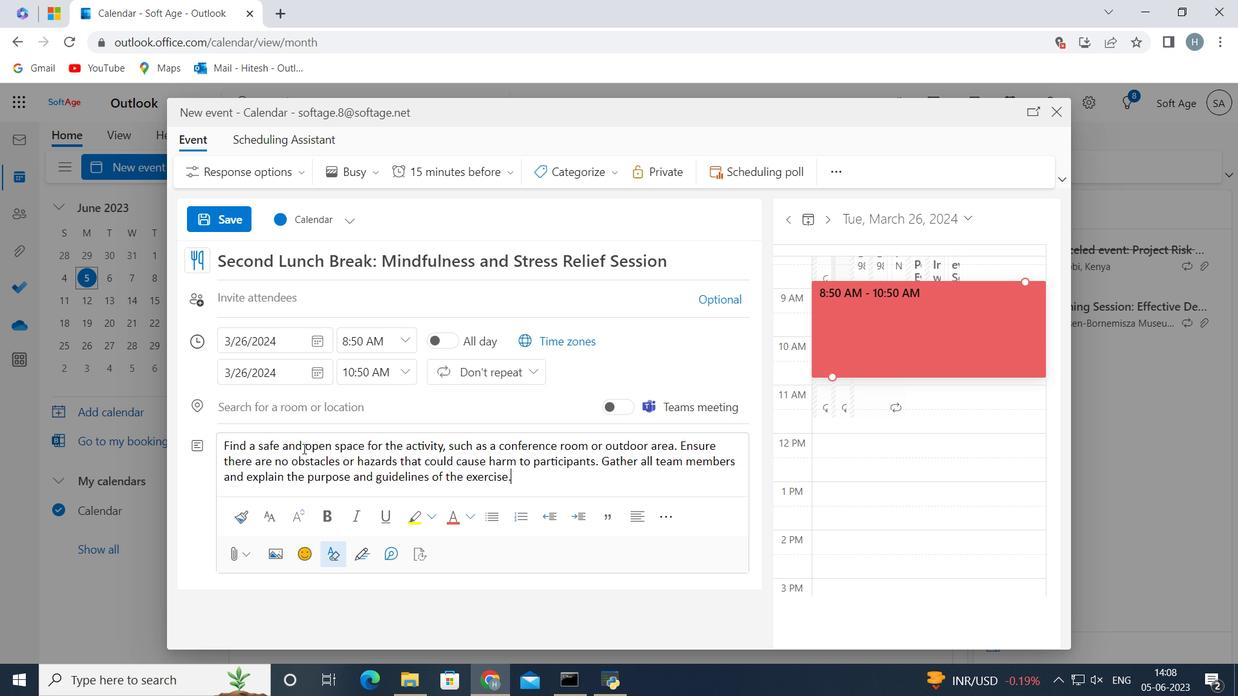 
Action: Mouse moved to (614, 170)
Screenshot: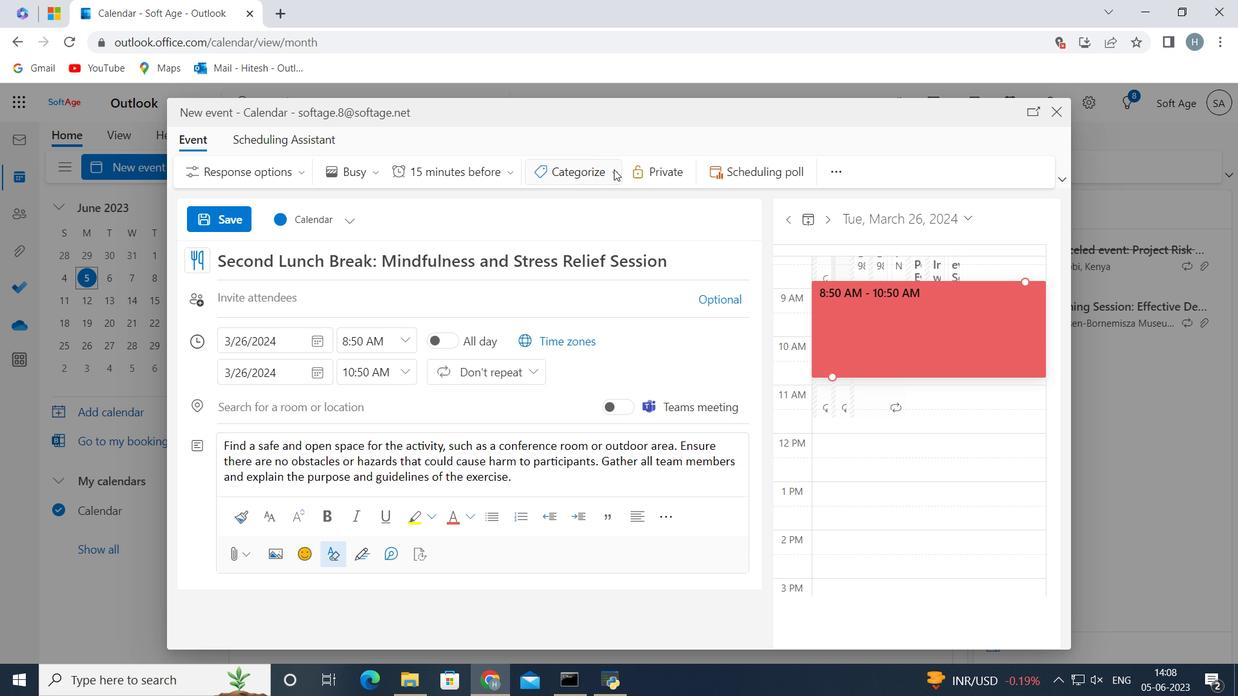 
Action: Mouse pressed left at (614, 170)
Screenshot: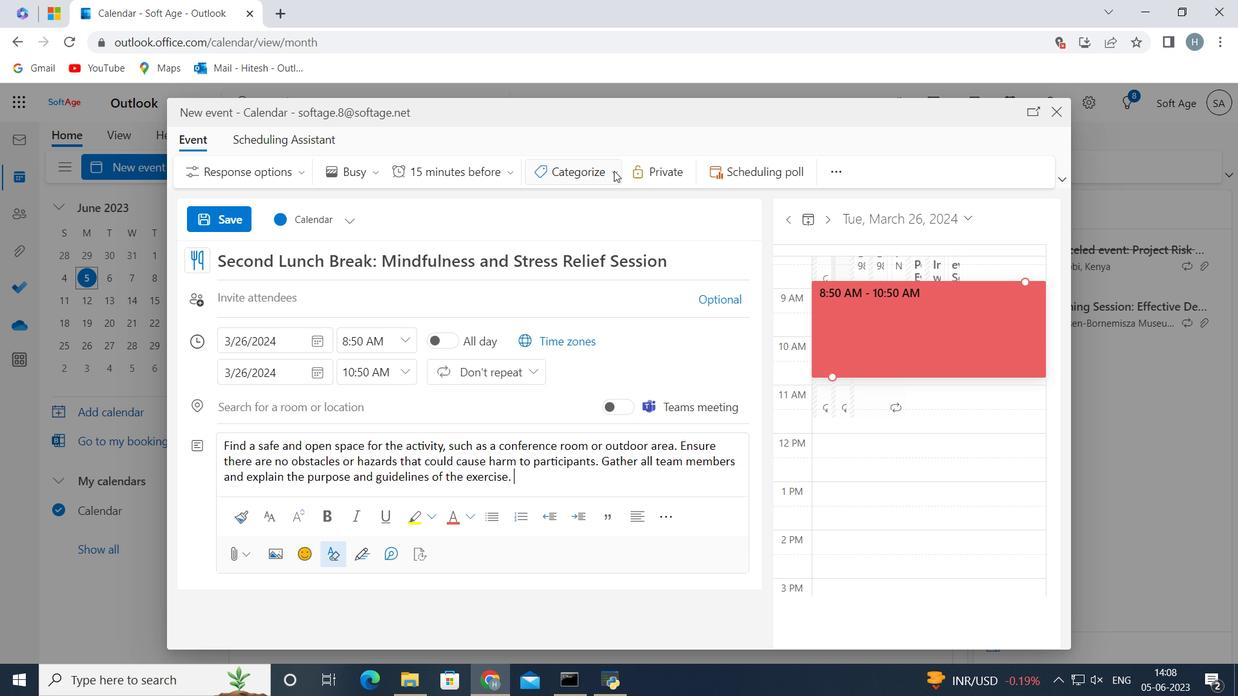 
Action: Mouse moved to (594, 201)
Screenshot: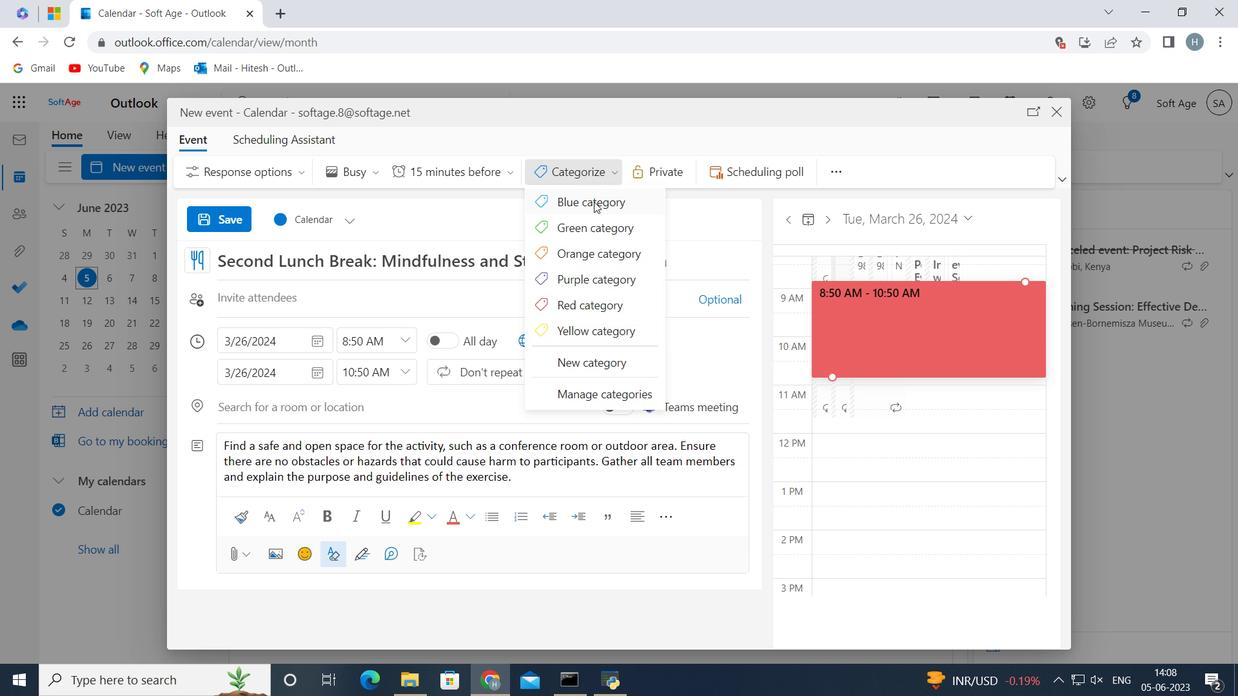 
Action: Mouse pressed left at (594, 201)
Screenshot: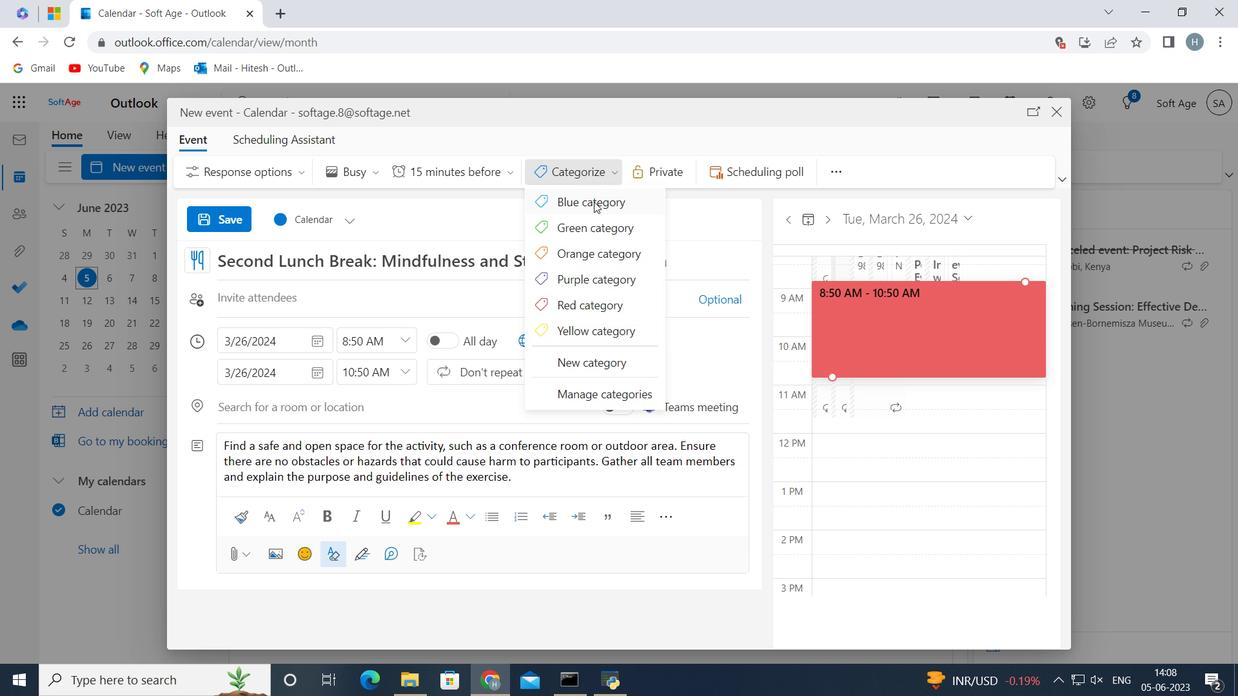 
Action: Mouse moved to (295, 403)
Screenshot: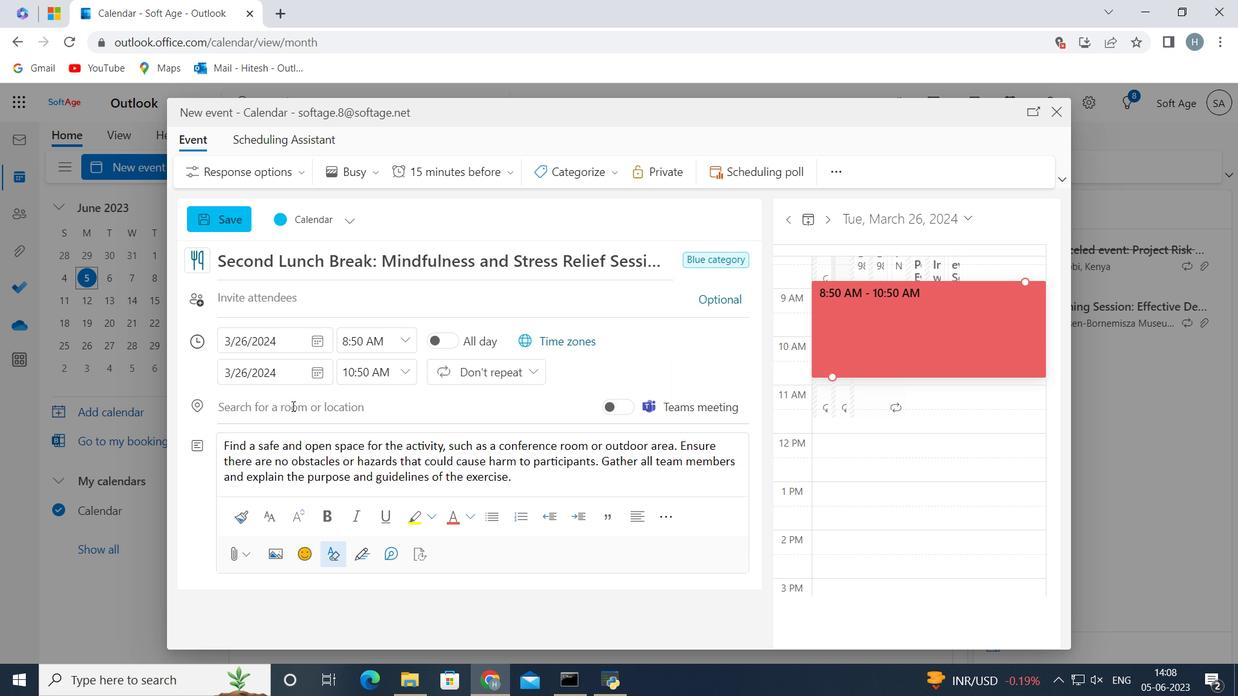 
Action: Mouse pressed left at (295, 403)
Screenshot: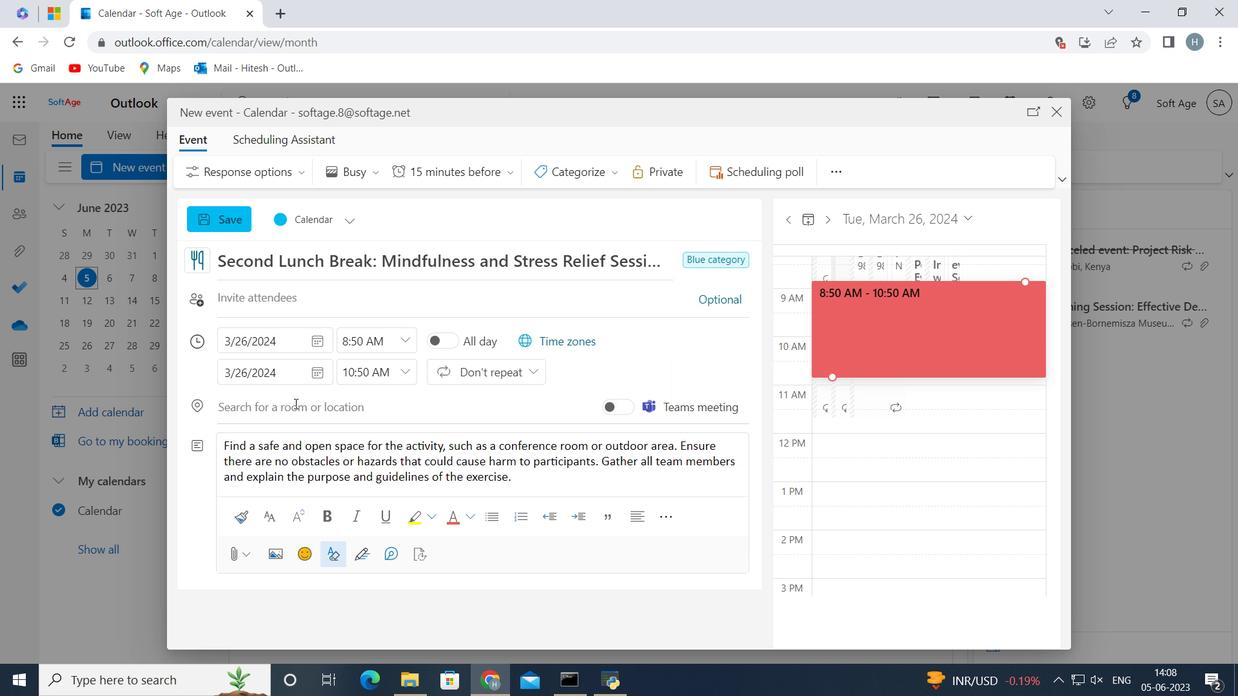 
Action: Key pressed <Key.shift>Bern,<Key.space><Key.shift>Switzerland<Key.space>
Screenshot: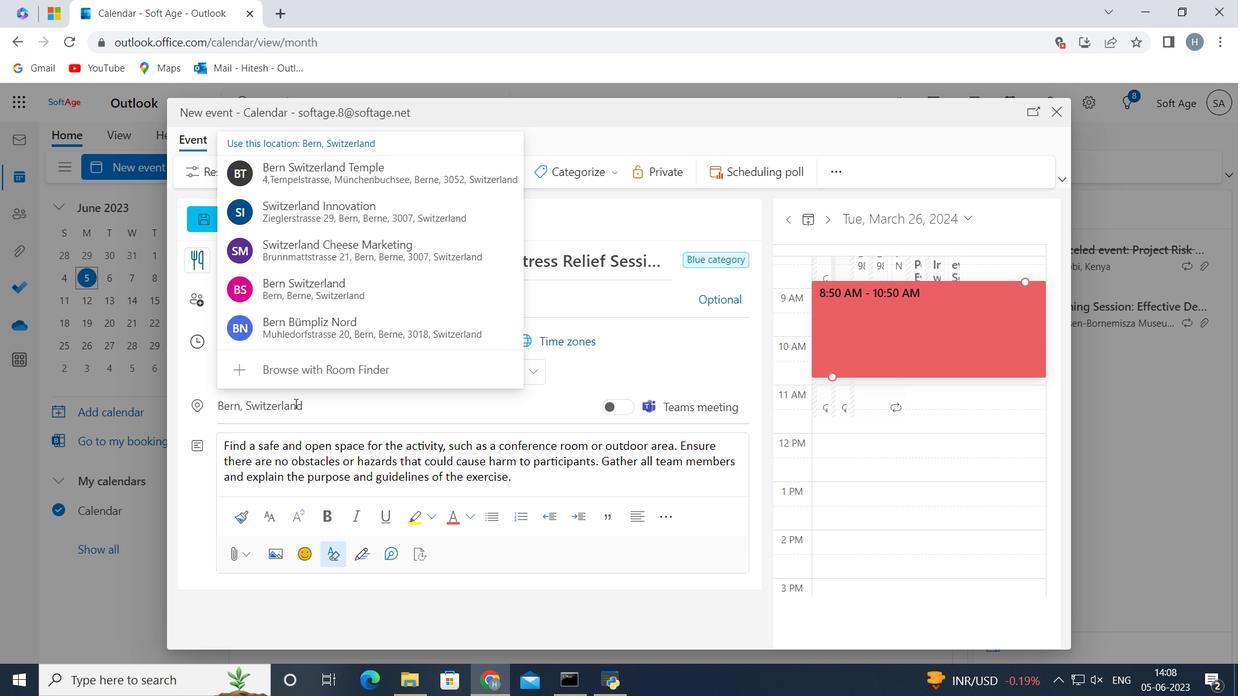 
Action: Mouse moved to (658, 324)
Screenshot: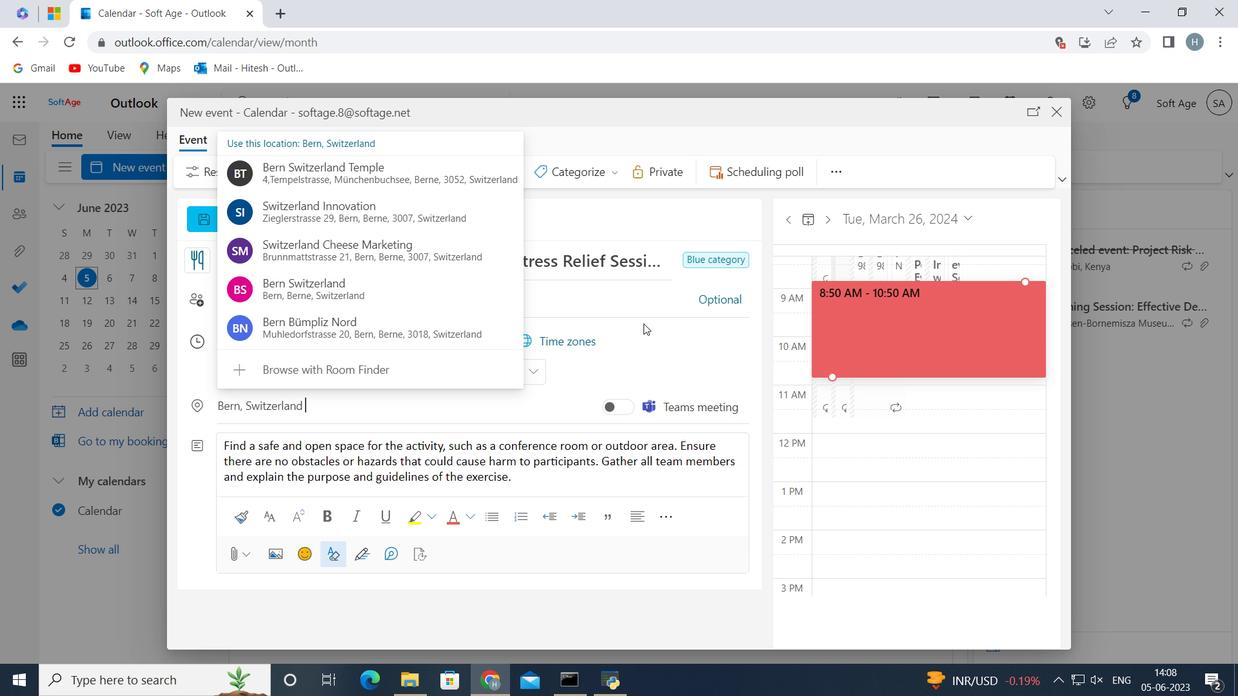 
Action: Mouse pressed left at (658, 324)
Screenshot: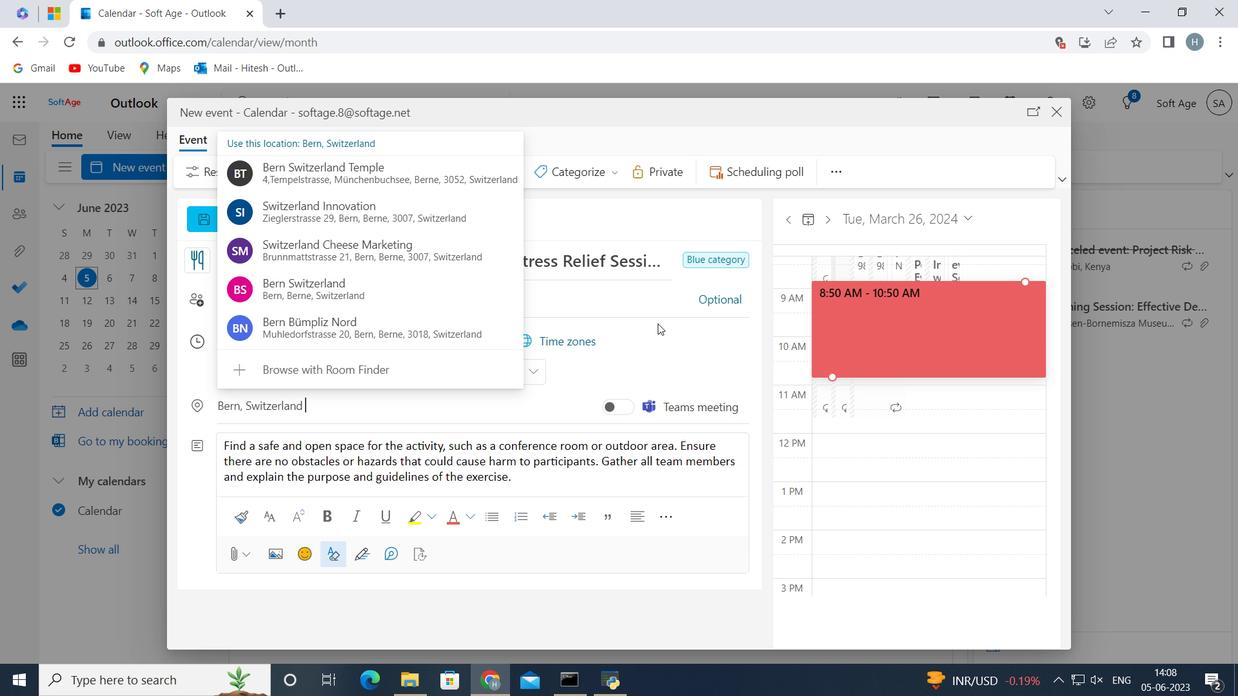 
Action: Mouse moved to (598, 305)
Screenshot: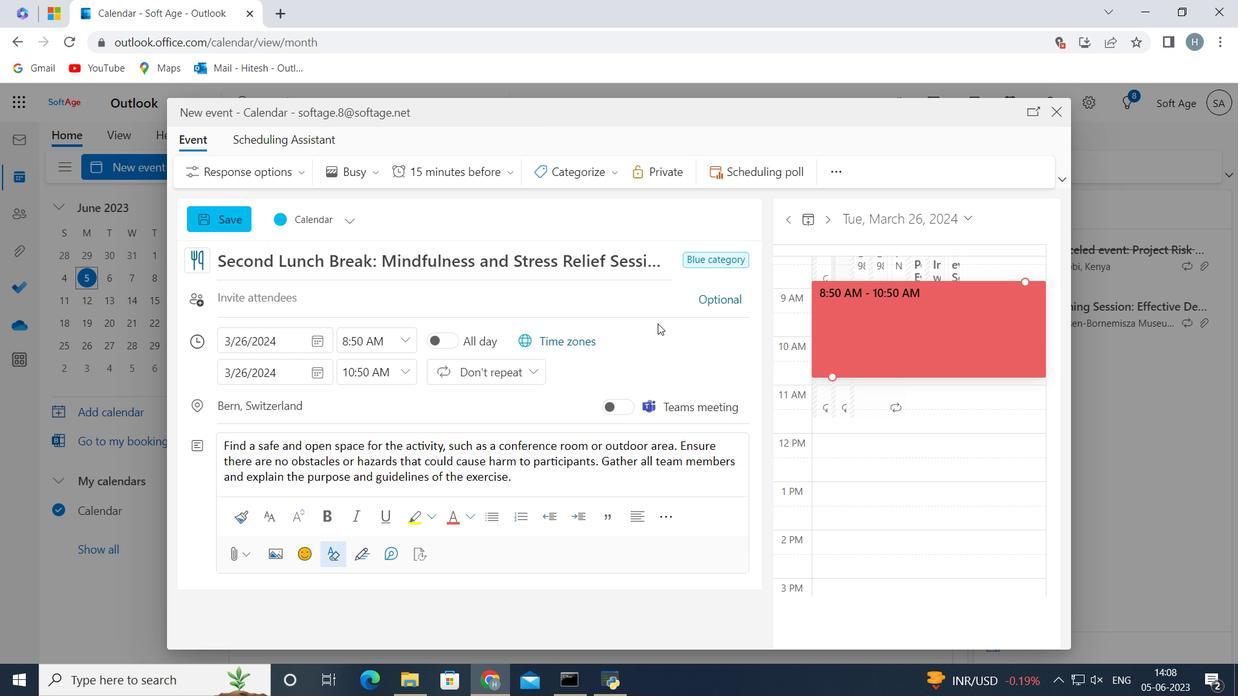 
Action: Mouse pressed left at (598, 305)
Screenshot: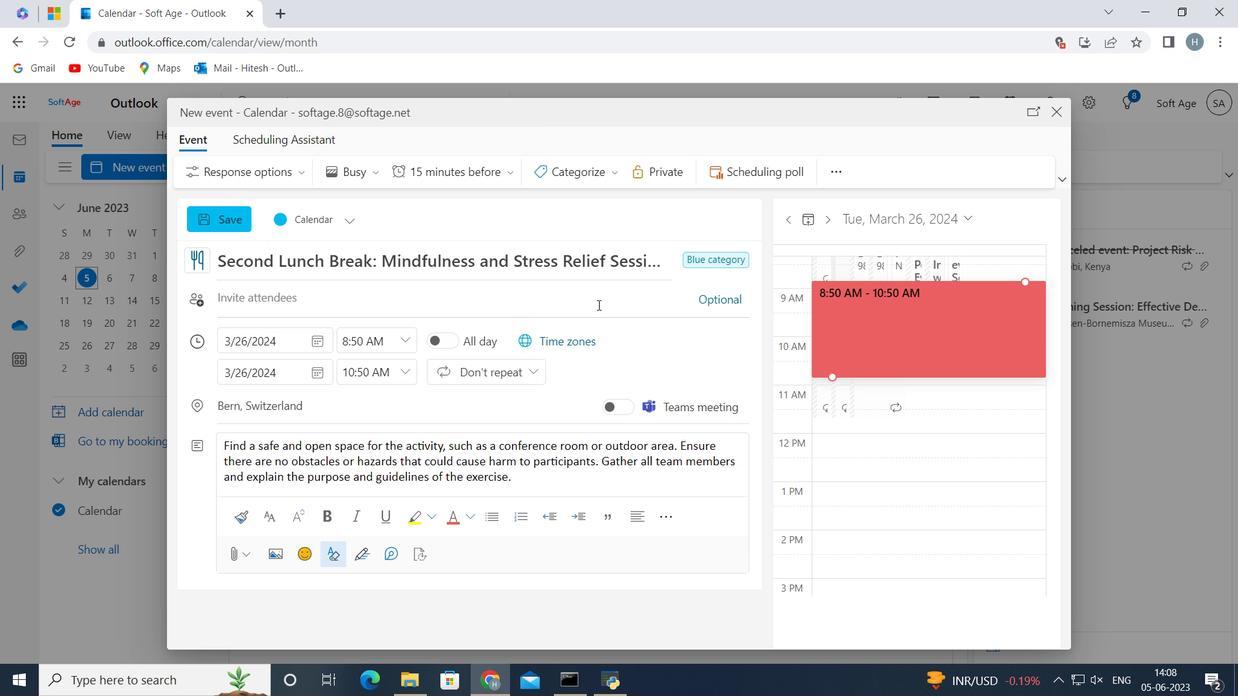 
Action: Key pressed softage.2<Key.shift>@softage.net
Screenshot: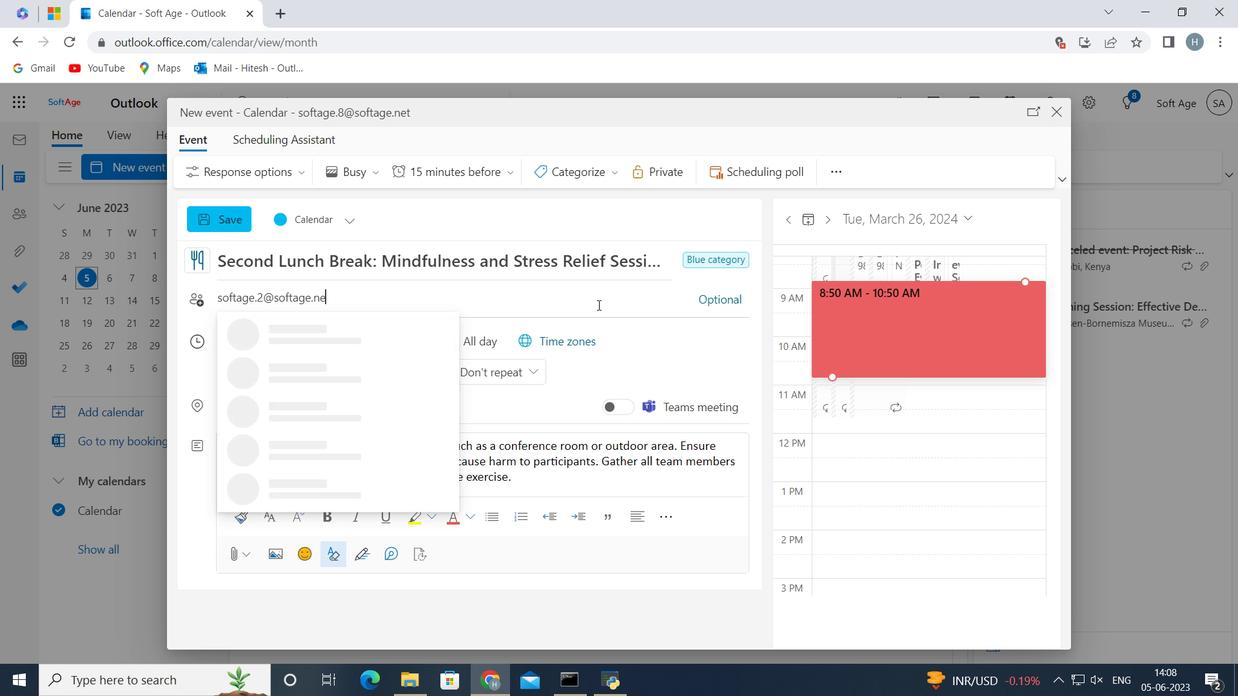 
Action: Mouse moved to (360, 340)
Screenshot: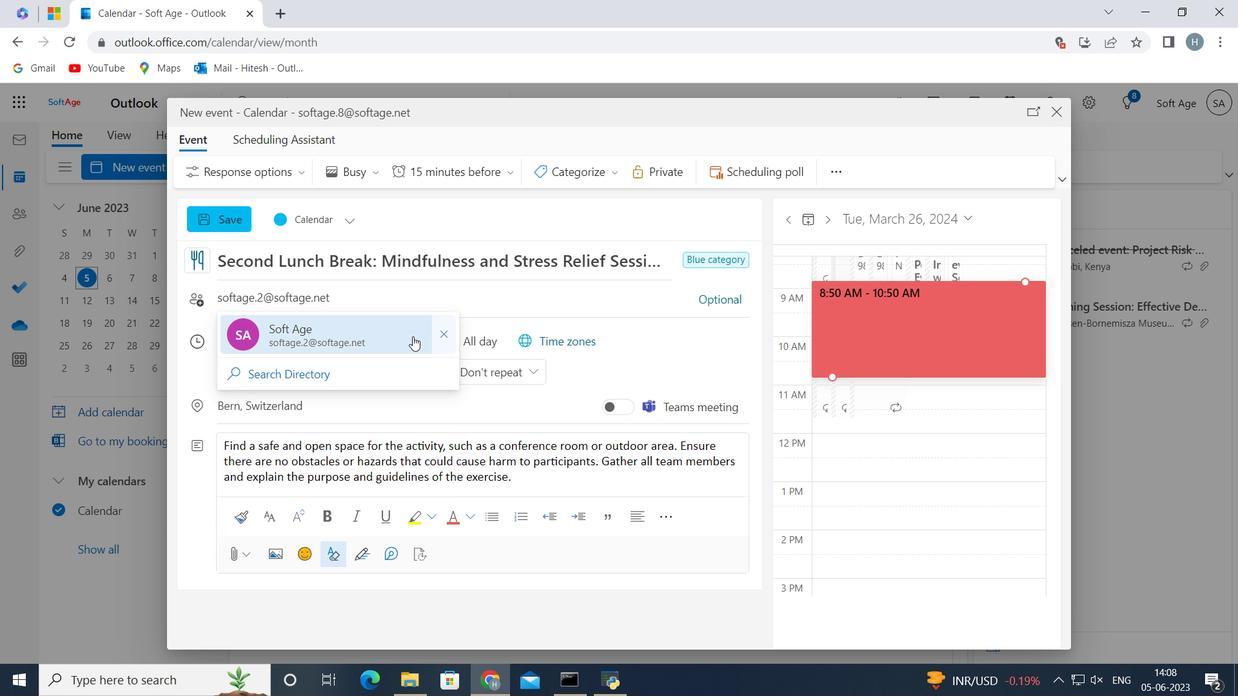 
Action: Mouse pressed left at (360, 340)
Screenshot: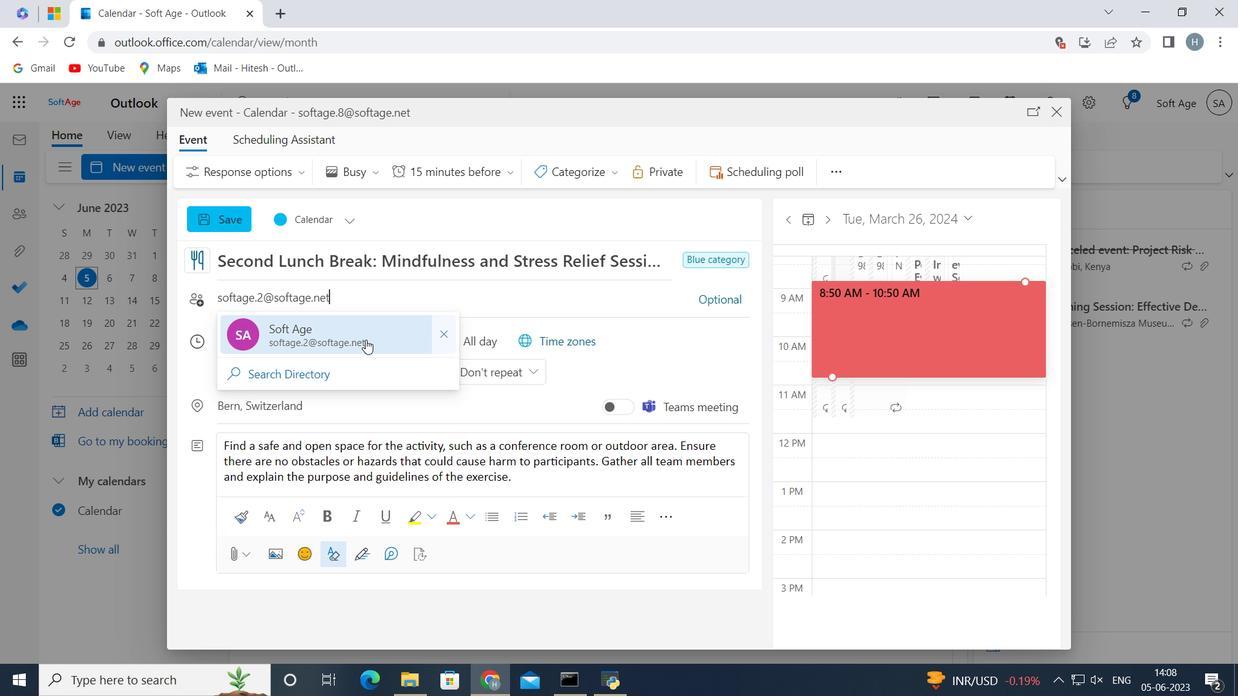 
Action: Key pressed softage.3<Key.shift>@softage.net
Screenshot: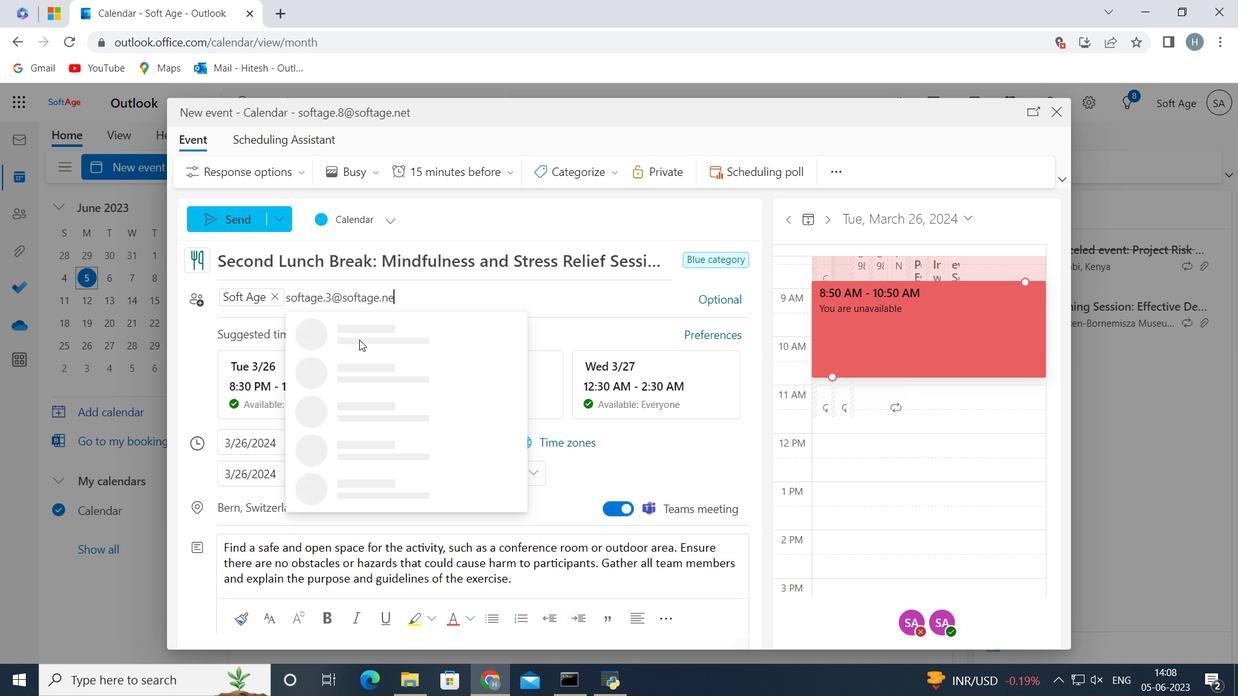 
Action: Mouse pressed left at (360, 340)
Screenshot: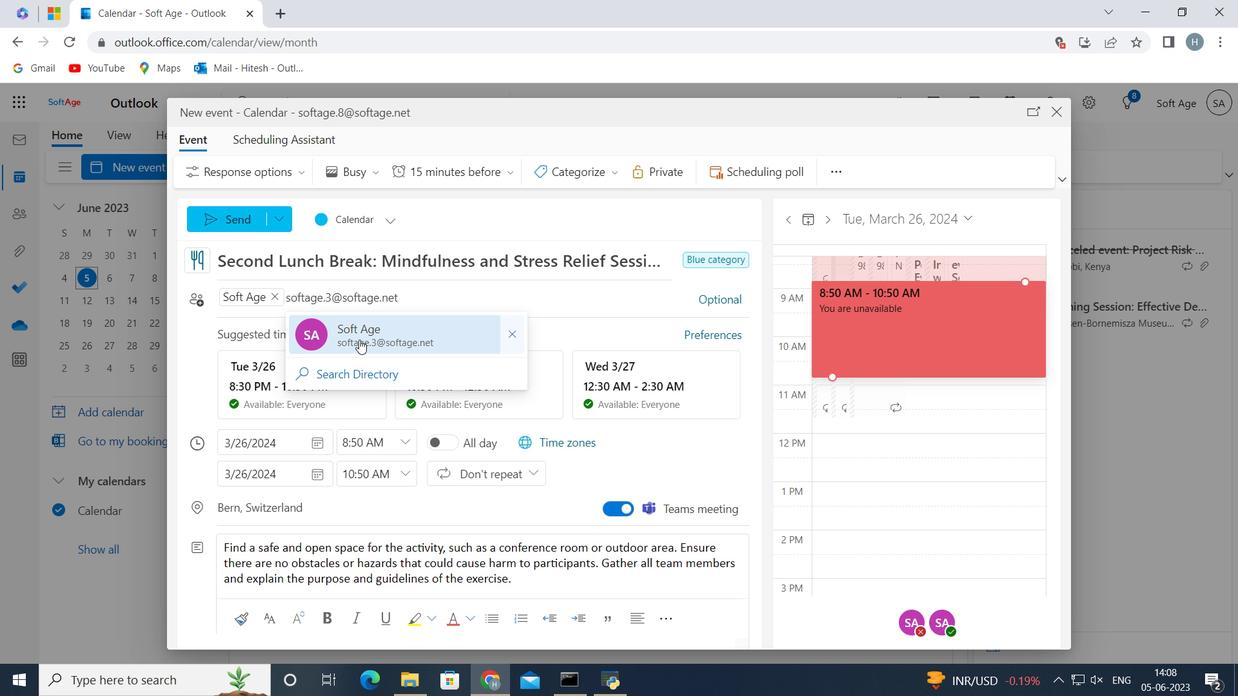 
Action: Mouse moved to (512, 176)
Screenshot: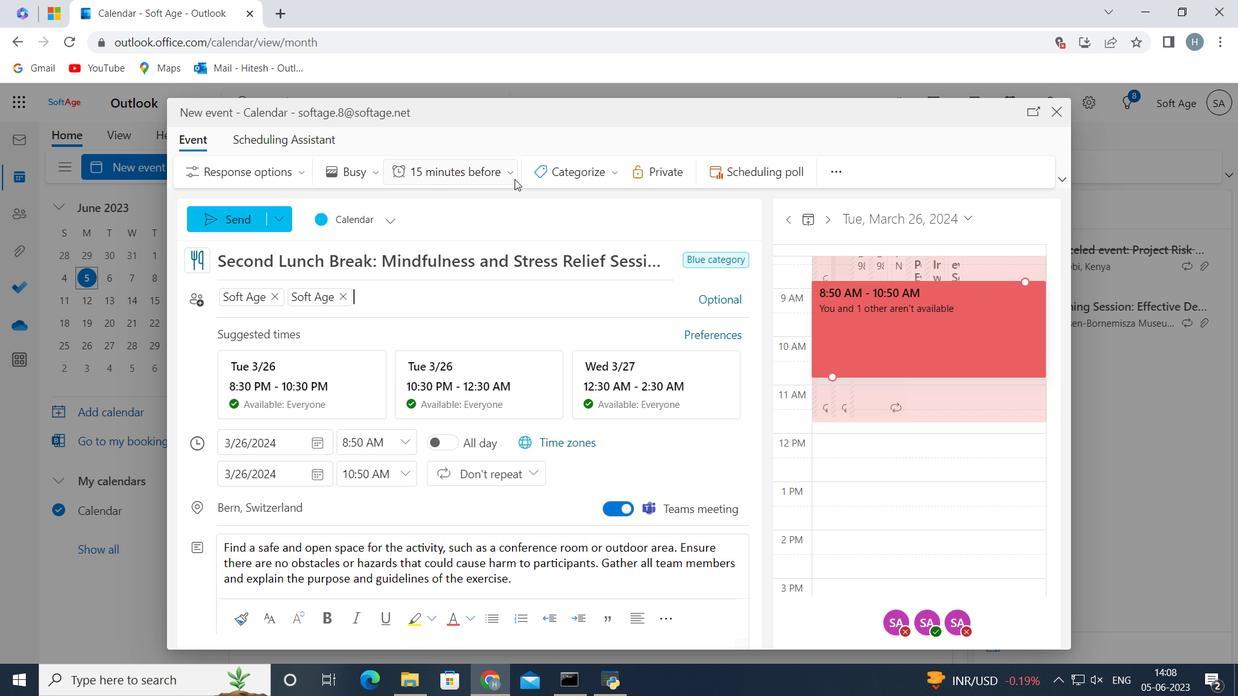 
Action: Mouse pressed left at (512, 176)
Screenshot: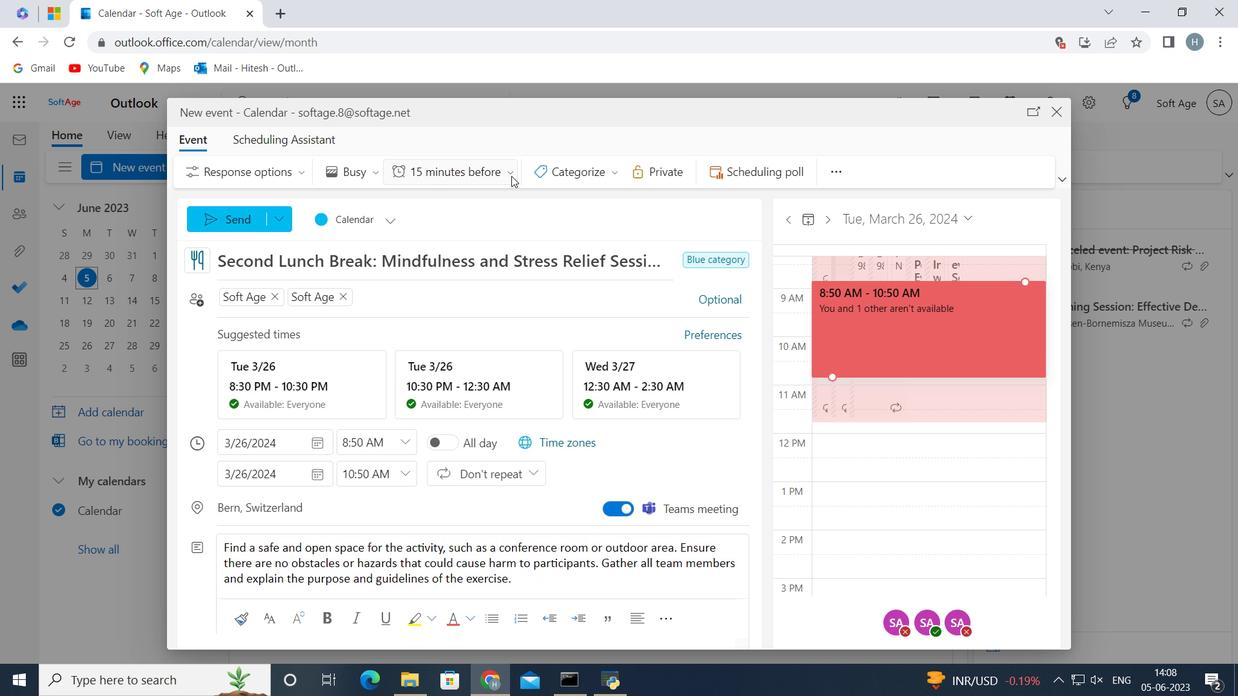 
Action: Mouse moved to (465, 489)
Screenshot: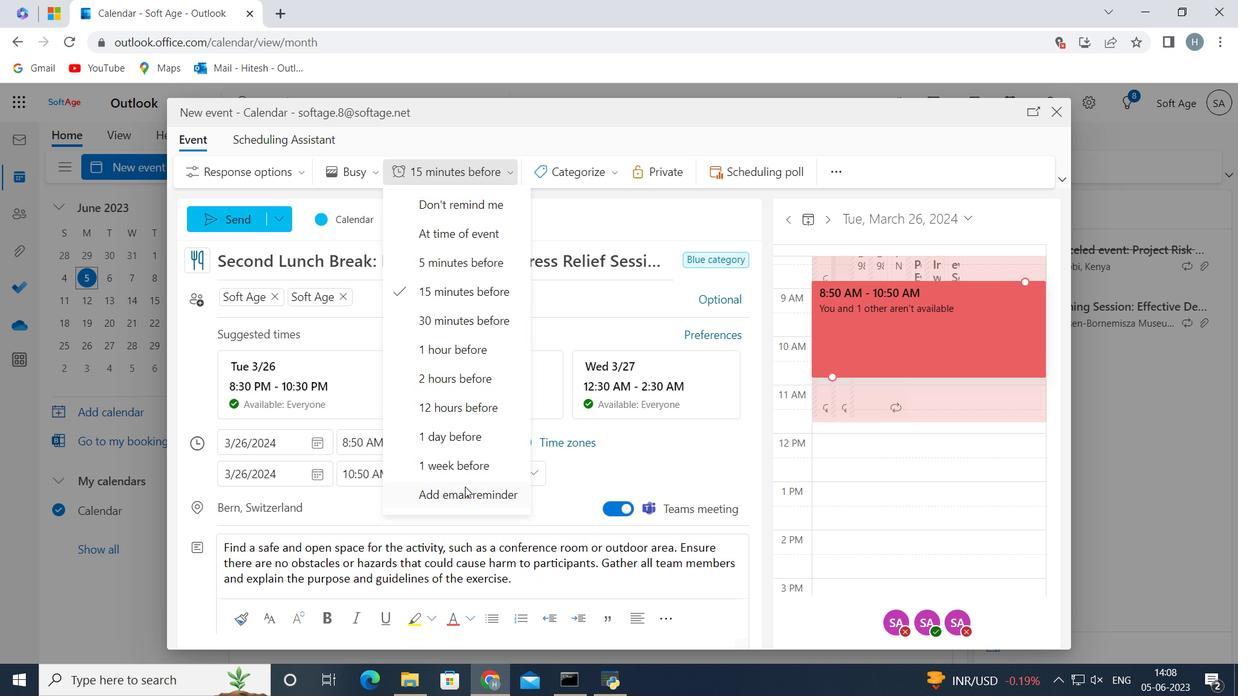 
Action: Mouse pressed left at (465, 489)
Screenshot: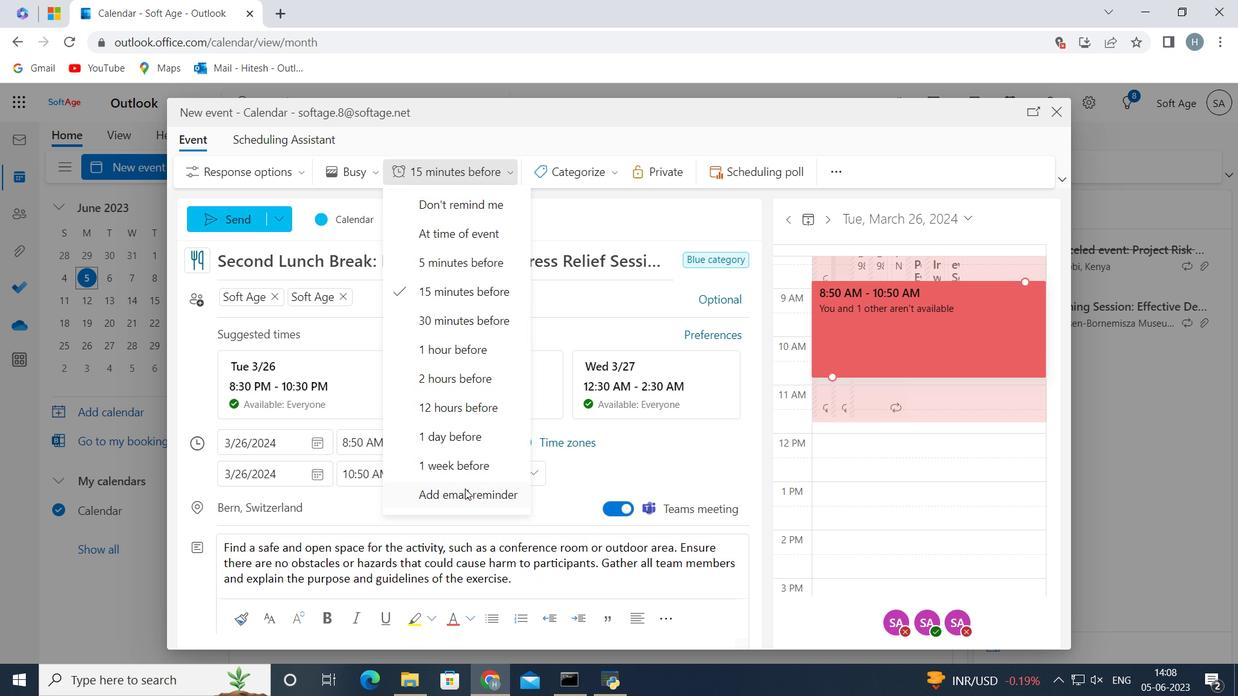 
Action: Mouse moved to (462, 258)
Screenshot: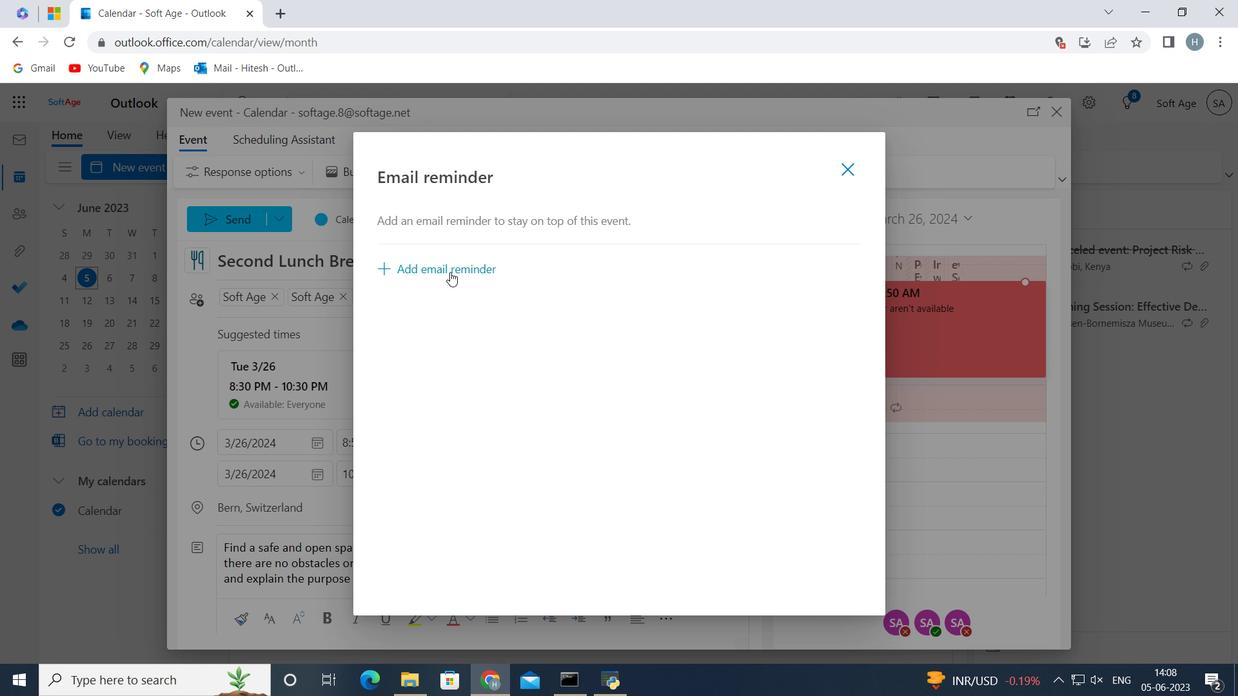 
Action: Mouse pressed left at (462, 258)
Screenshot: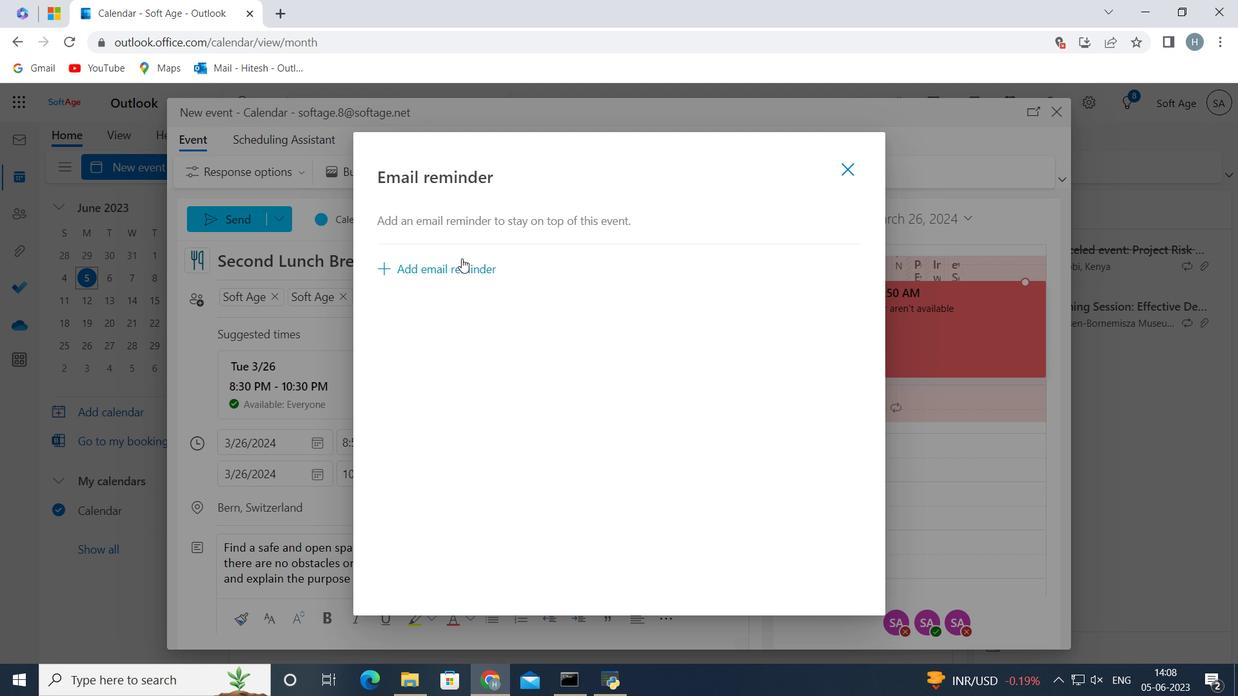 
Action: Mouse moved to (552, 260)
Screenshot: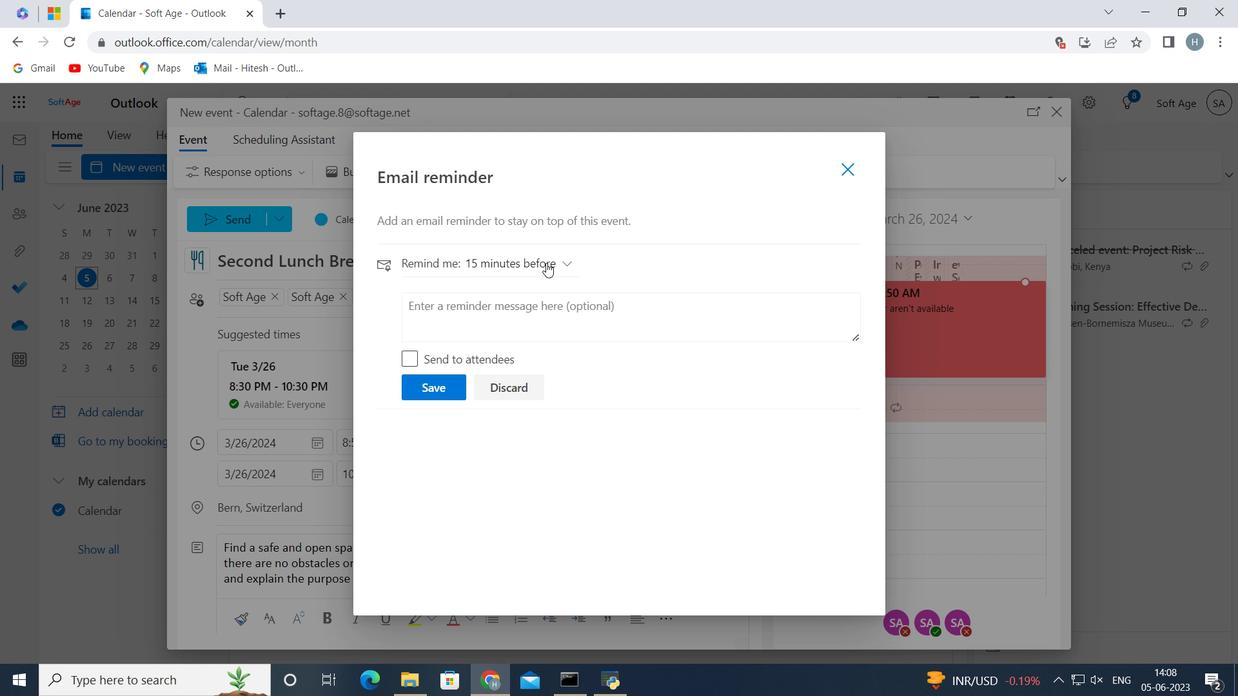 
Action: Mouse pressed left at (552, 260)
Screenshot: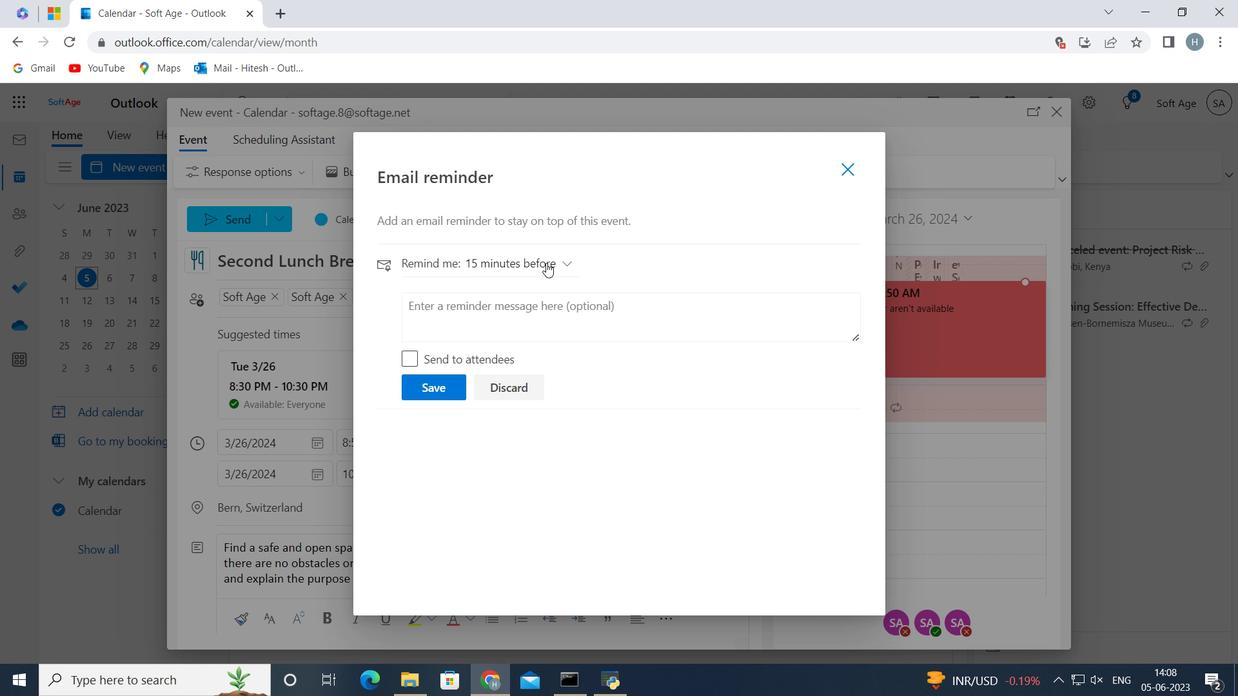 
Action: Mouse moved to (518, 551)
Screenshot: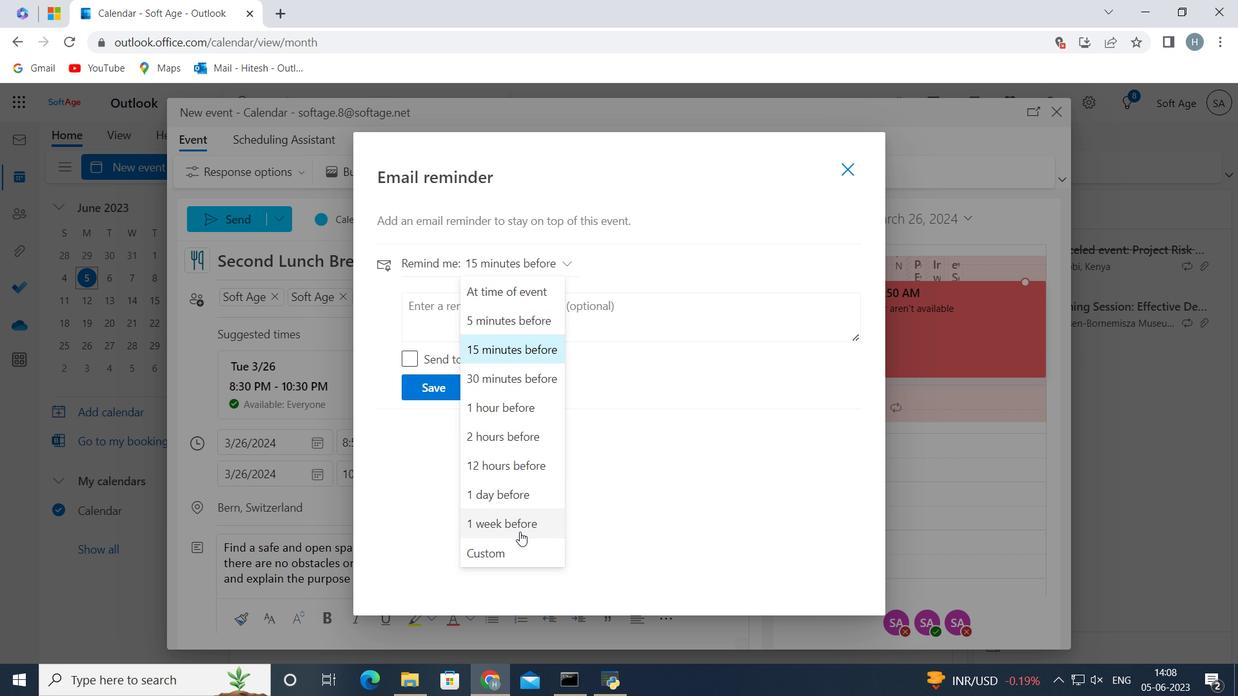 
Action: Mouse pressed left at (518, 551)
Screenshot: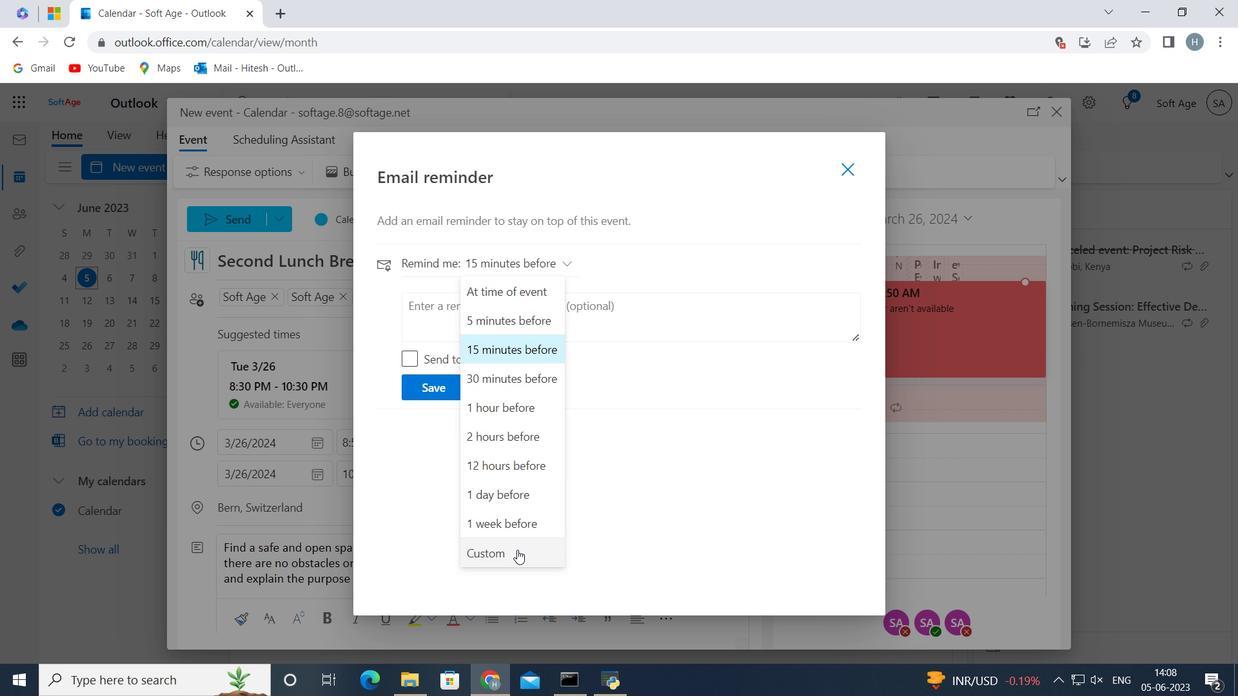 
Action: Mouse moved to (458, 350)
Screenshot: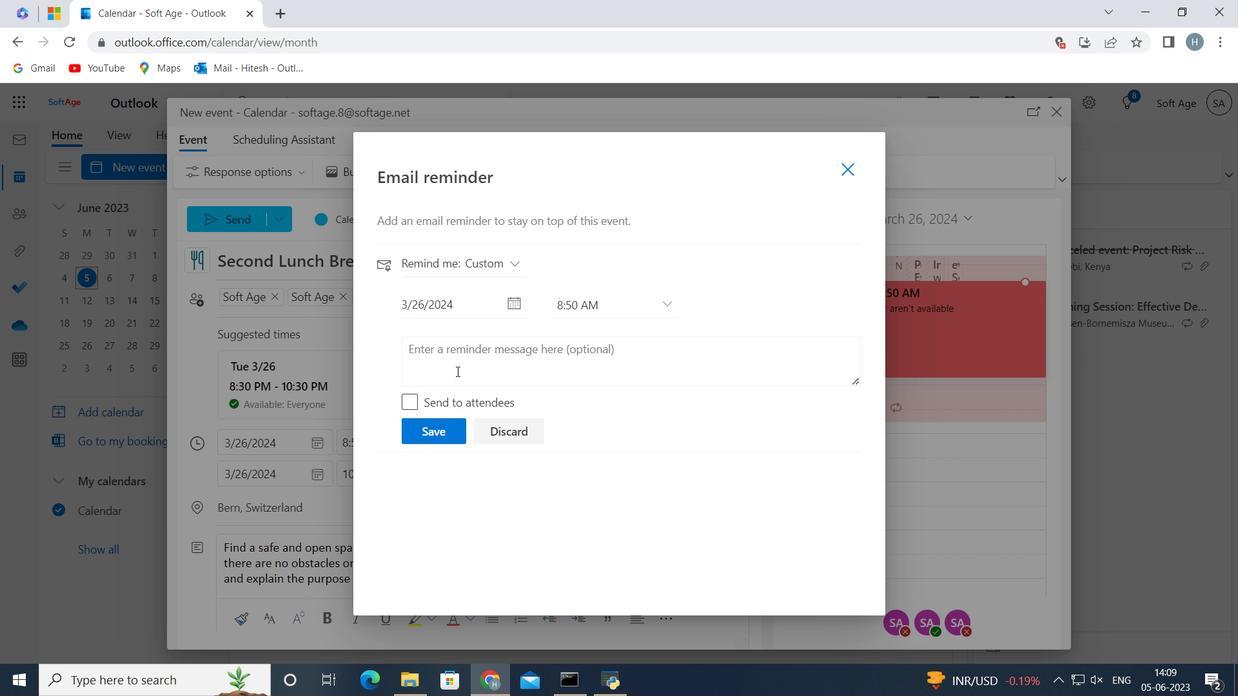 
Action: Mouse pressed left at (458, 350)
Screenshot: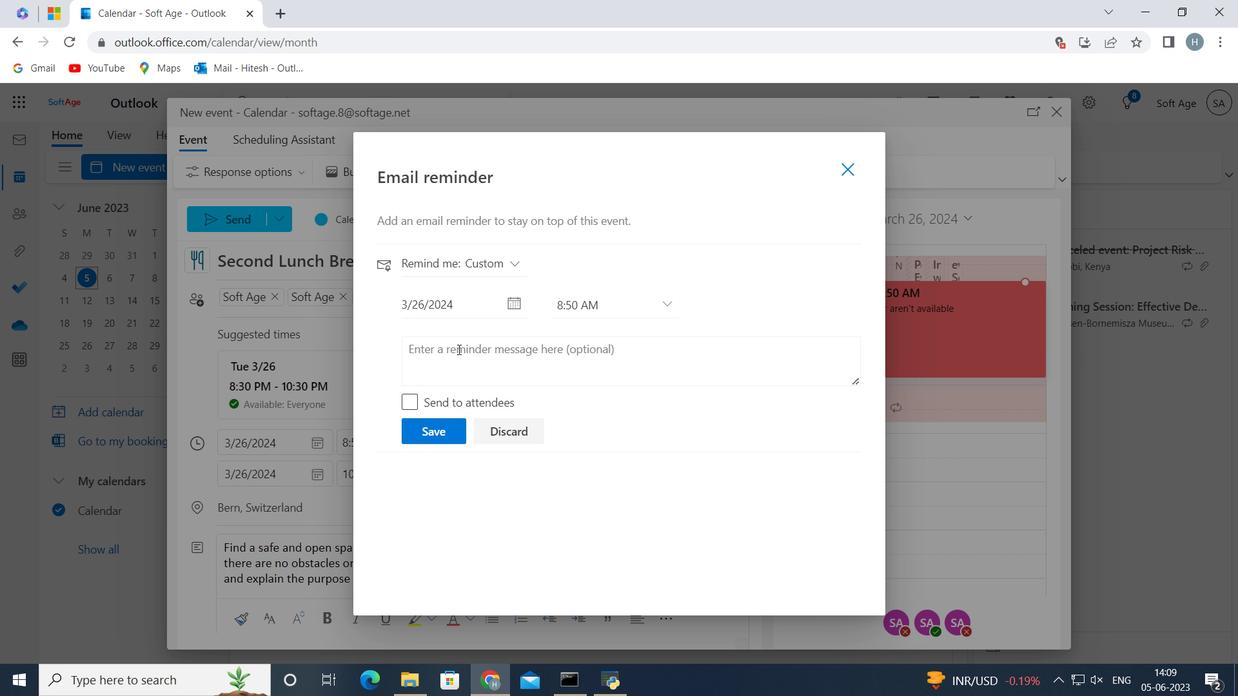 
Action: Key pressed 87<Key.space><Key.shift>Day<Key.space><Key.shift>Before
Screenshot: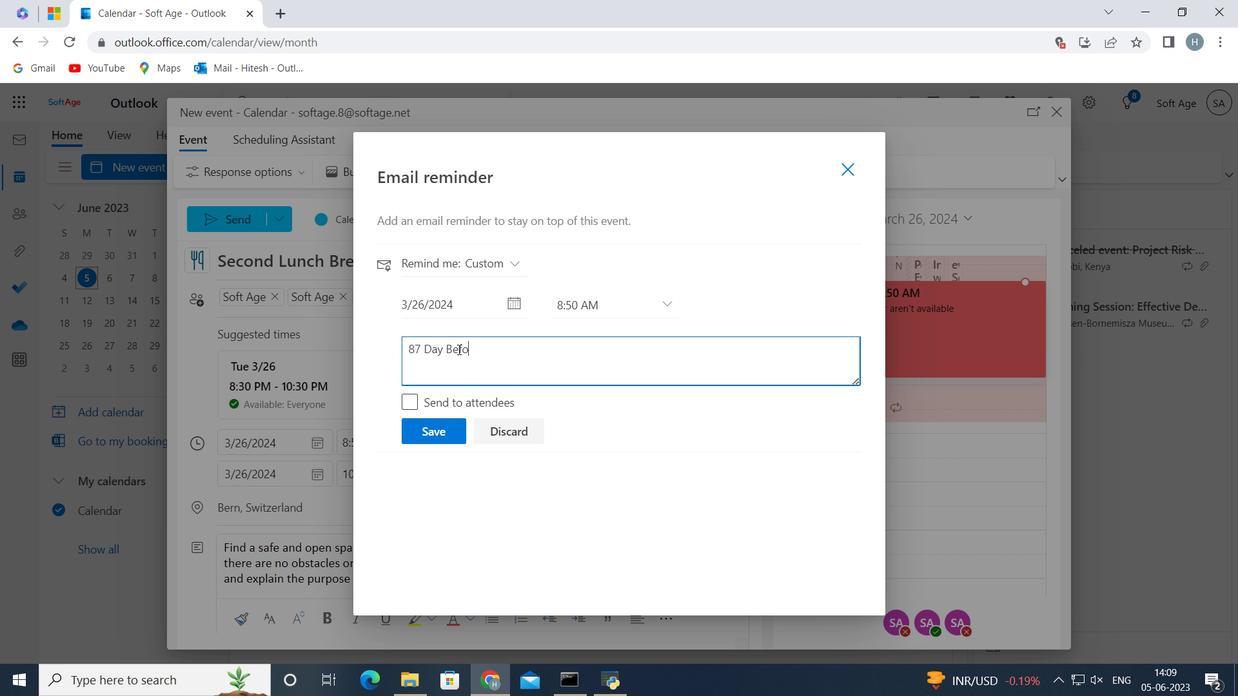 
Action: Mouse moved to (454, 427)
Screenshot: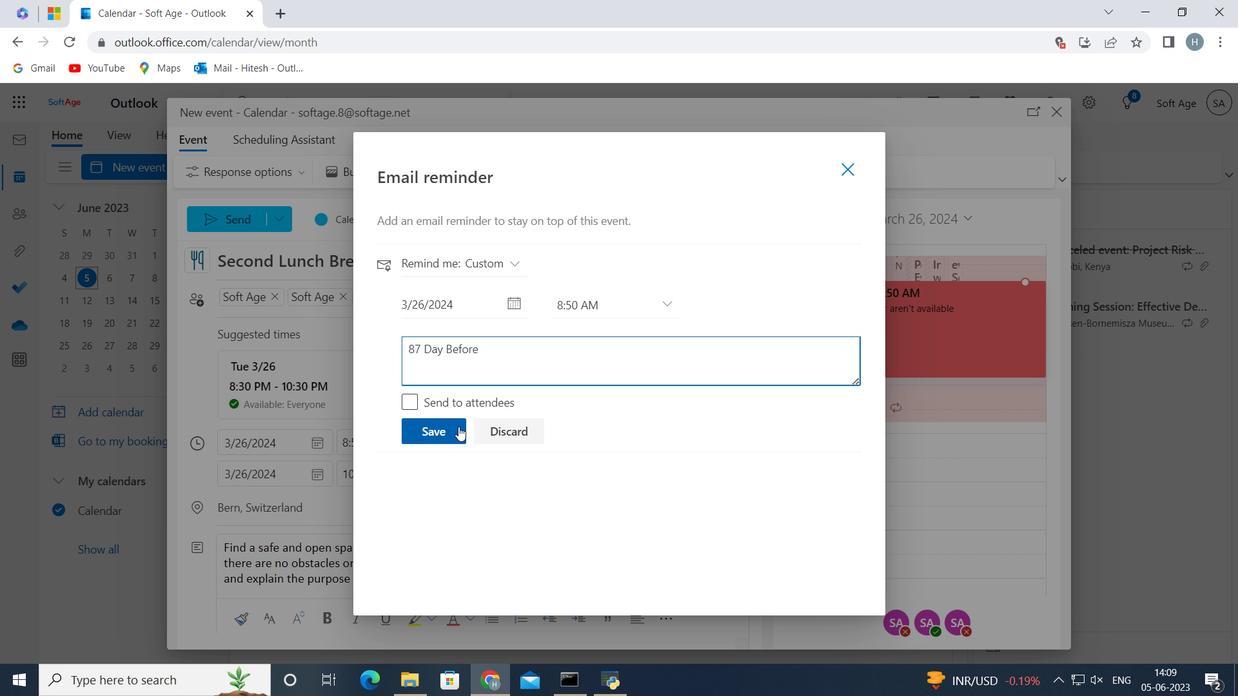 
Action: Mouse pressed left at (454, 427)
Screenshot: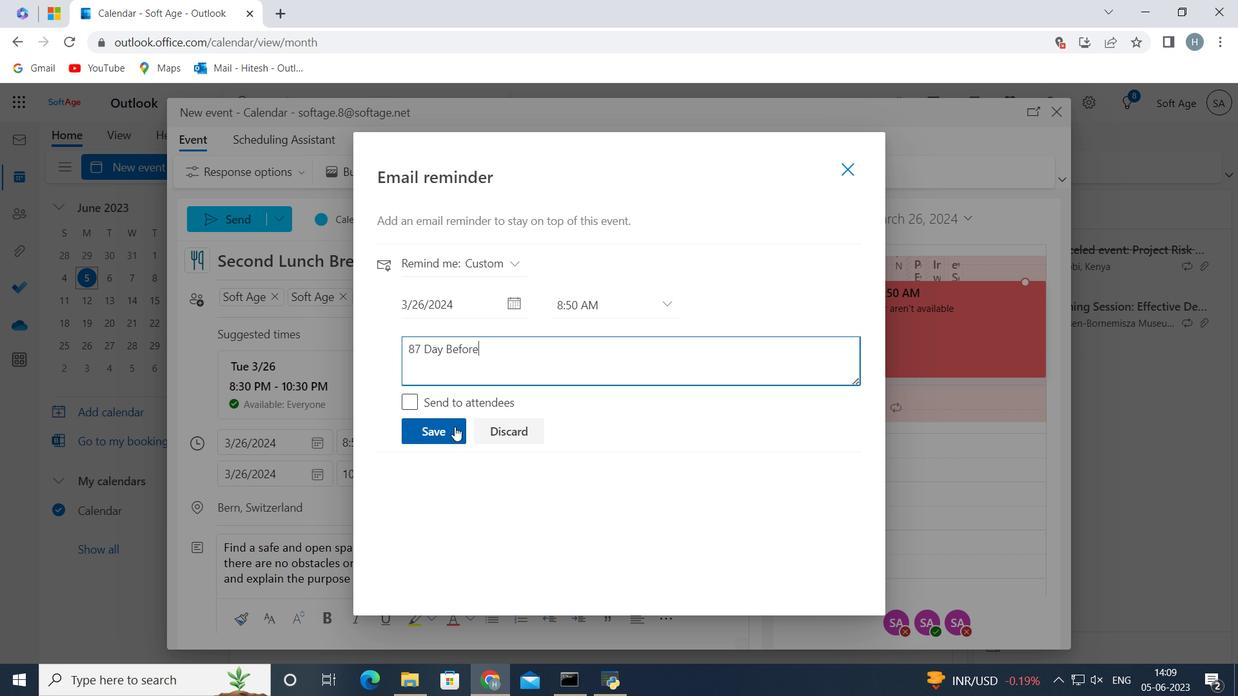 
Action: Mouse moved to (851, 166)
Screenshot: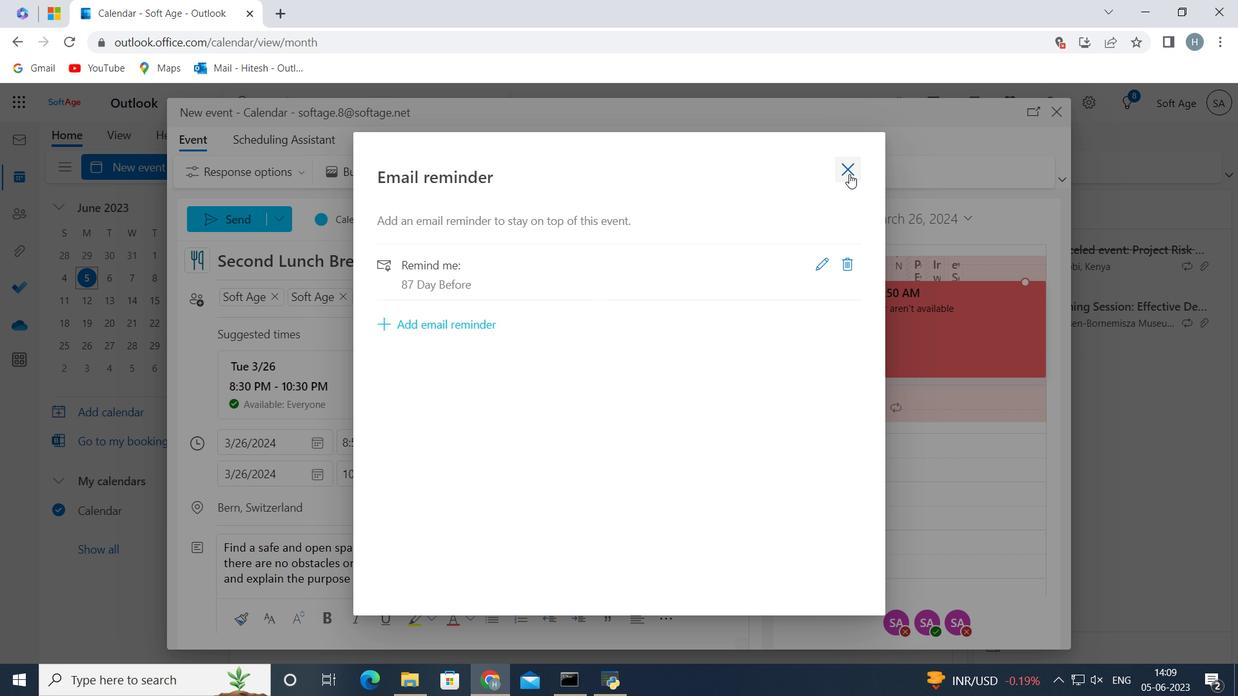 
Action: Mouse pressed left at (851, 166)
Screenshot: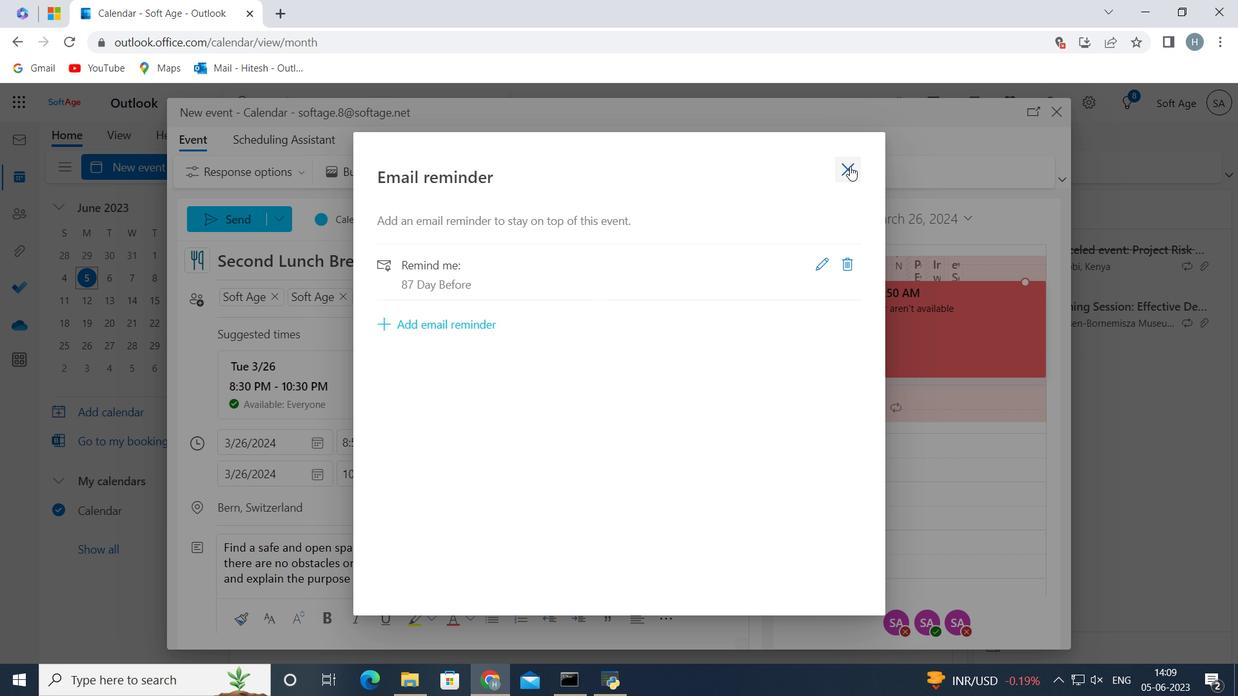 
Action: Mouse moved to (240, 214)
Screenshot: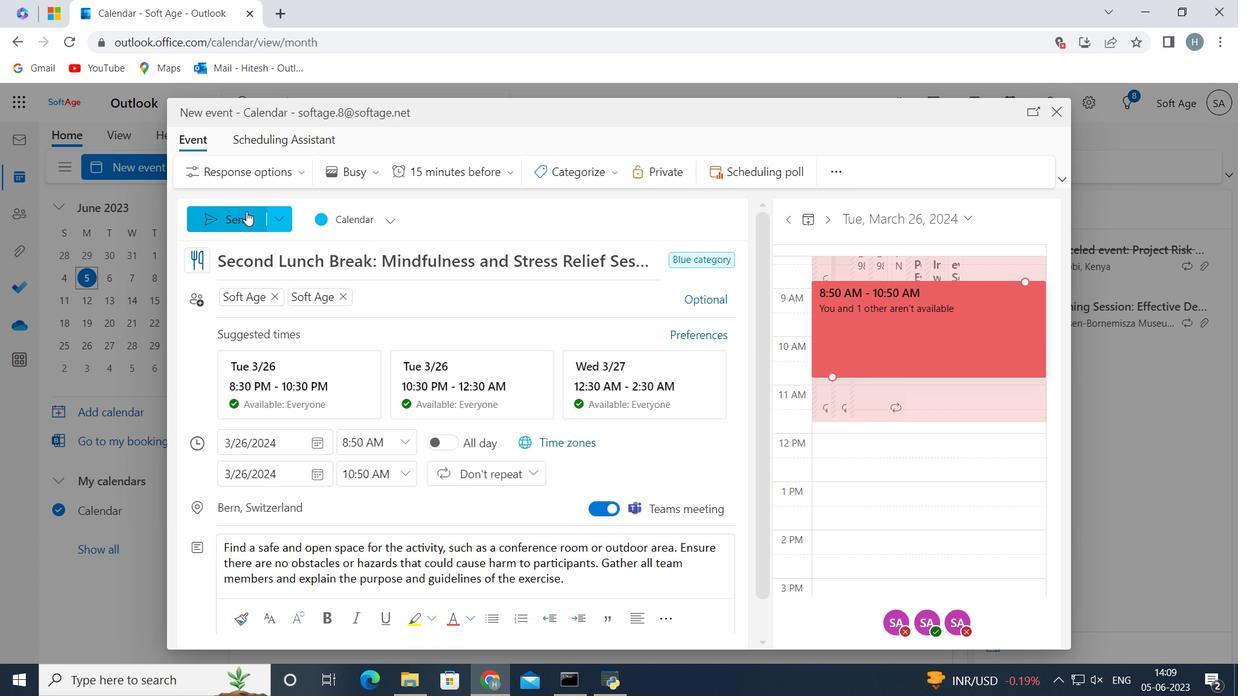 
Action: Mouse pressed left at (240, 214)
Screenshot: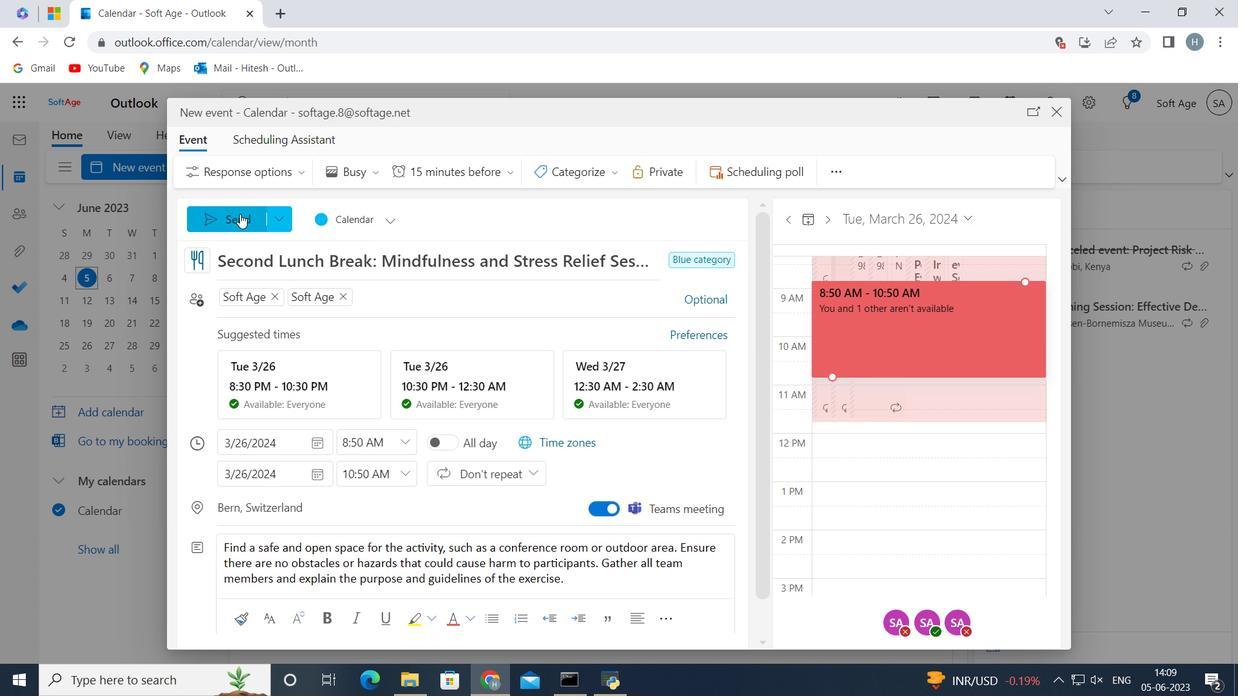 
Action: Mouse moved to (408, 220)
Screenshot: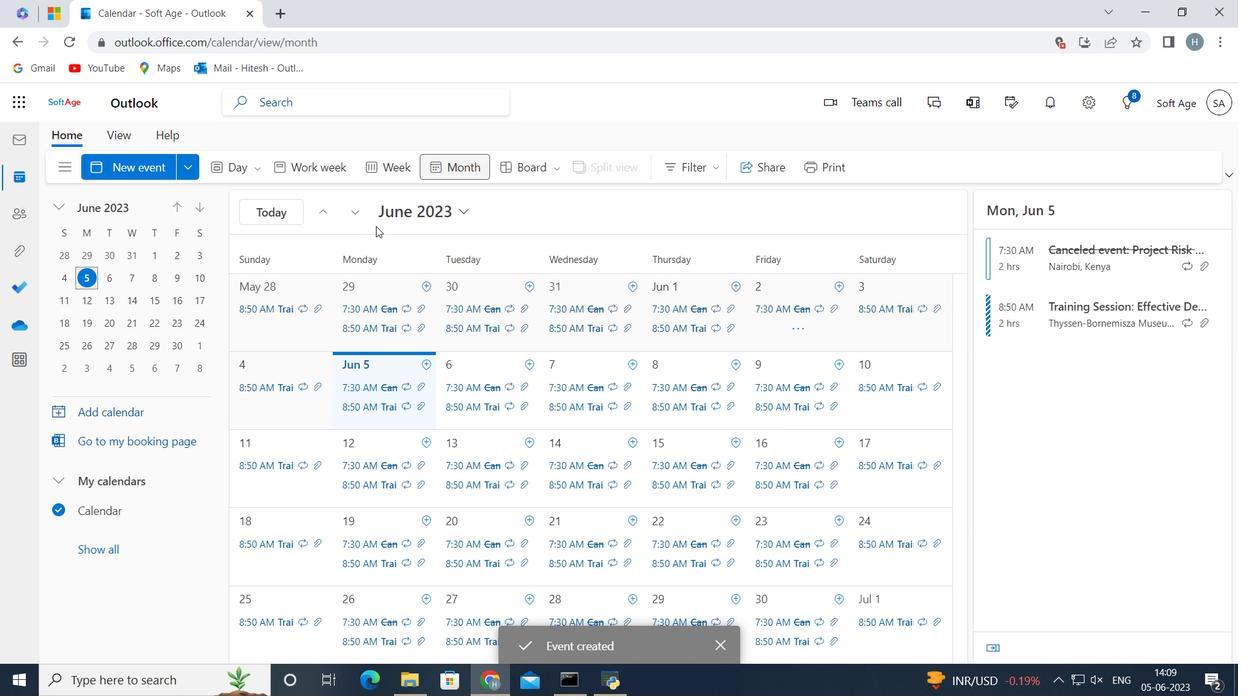 
